 Task: Add a signature Faith Turner containing Have a great summer vacation, Faith Turner to email address softage.10@softage.net and add a label Human resources policies
Action: Mouse moved to (84, 128)
Screenshot: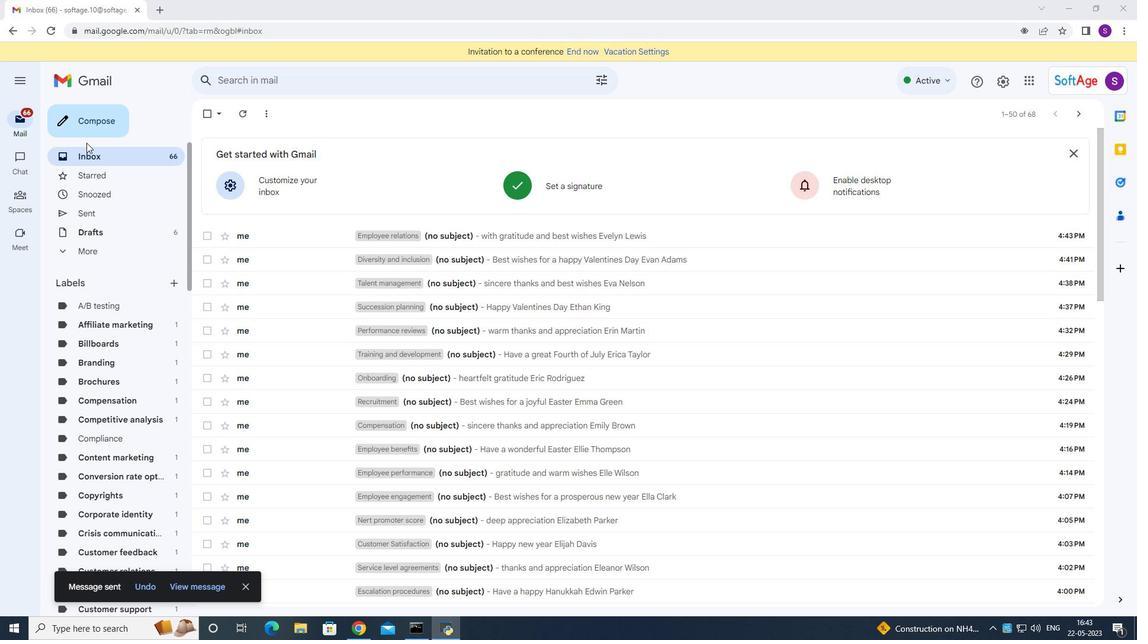 
Action: Mouse pressed left at (84, 128)
Screenshot: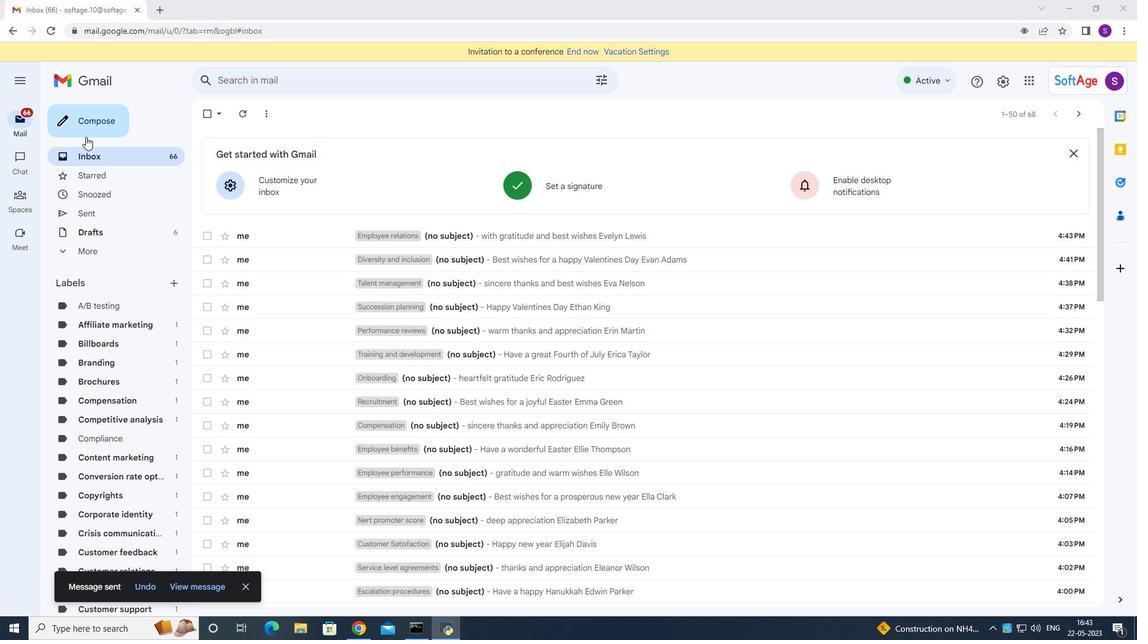 
Action: Mouse moved to (947, 594)
Screenshot: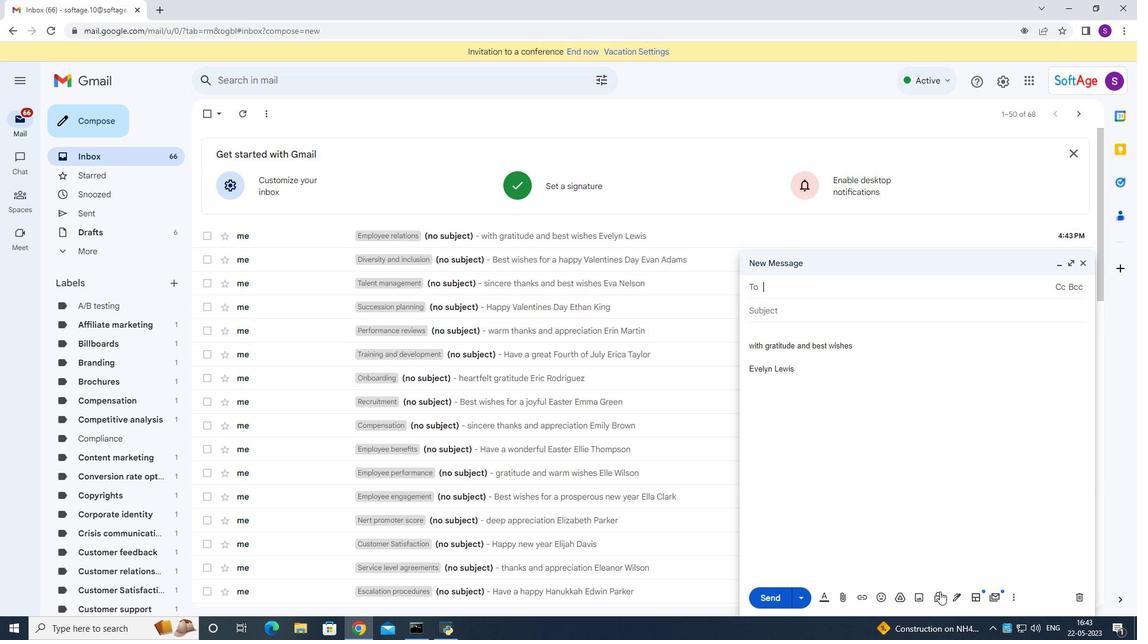 
Action: Mouse pressed left at (947, 594)
Screenshot: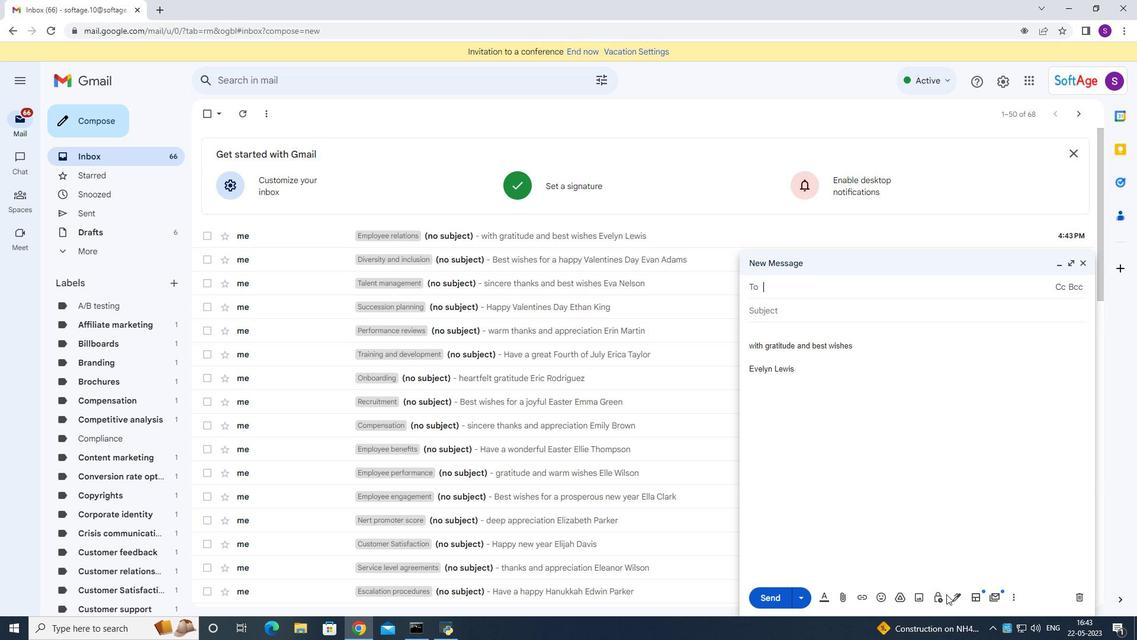 
Action: Mouse moved to (953, 596)
Screenshot: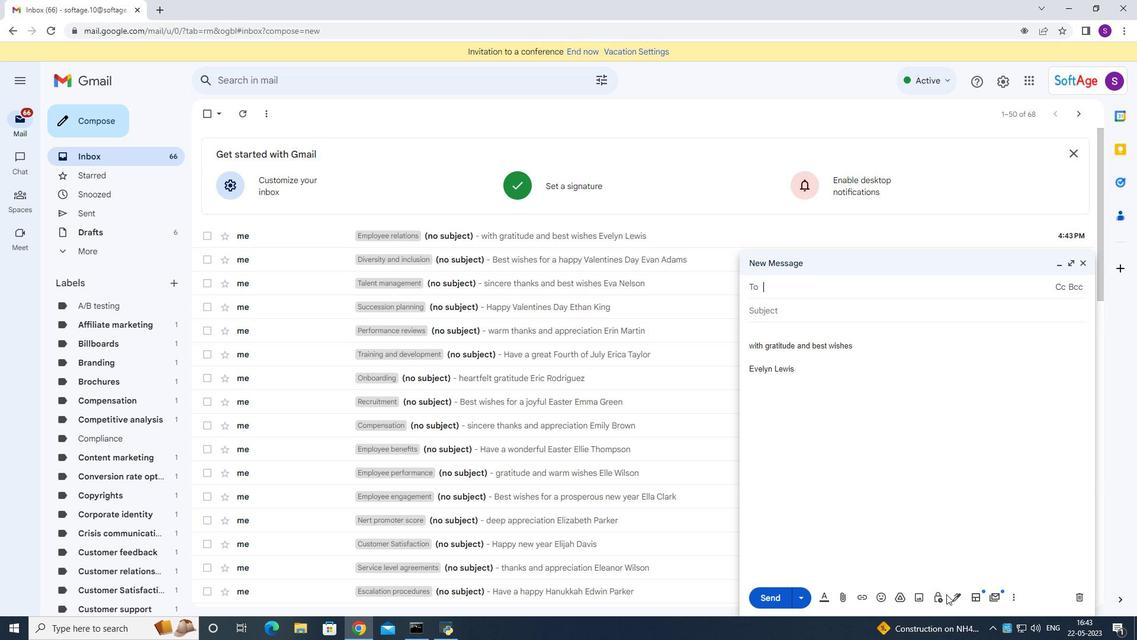 
Action: Mouse pressed left at (953, 596)
Screenshot: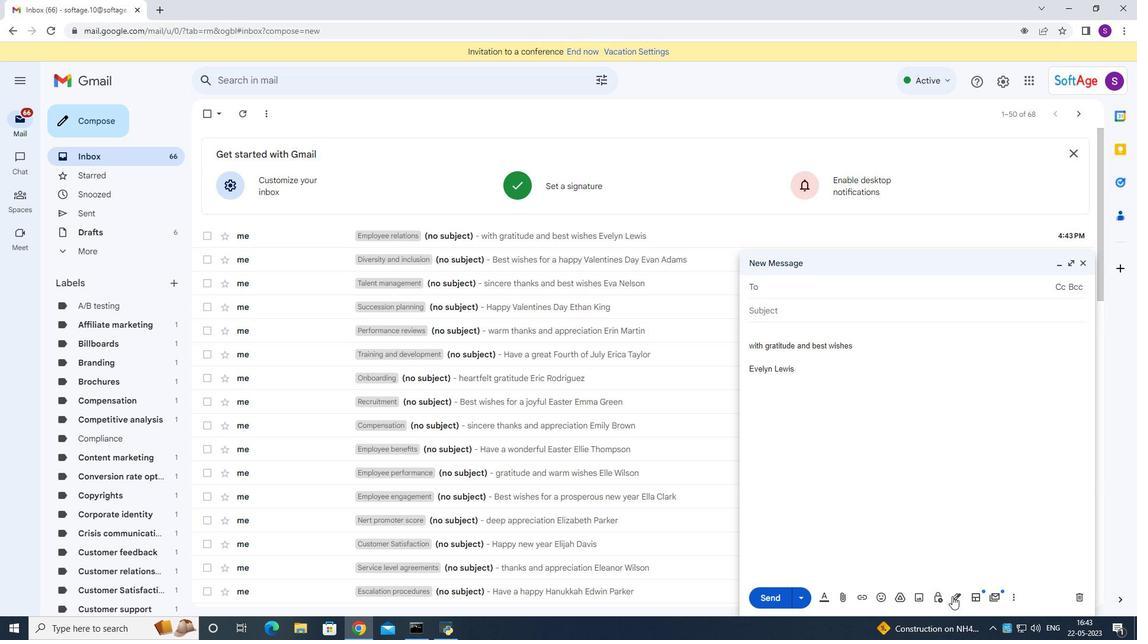 
Action: Mouse moved to (998, 533)
Screenshot: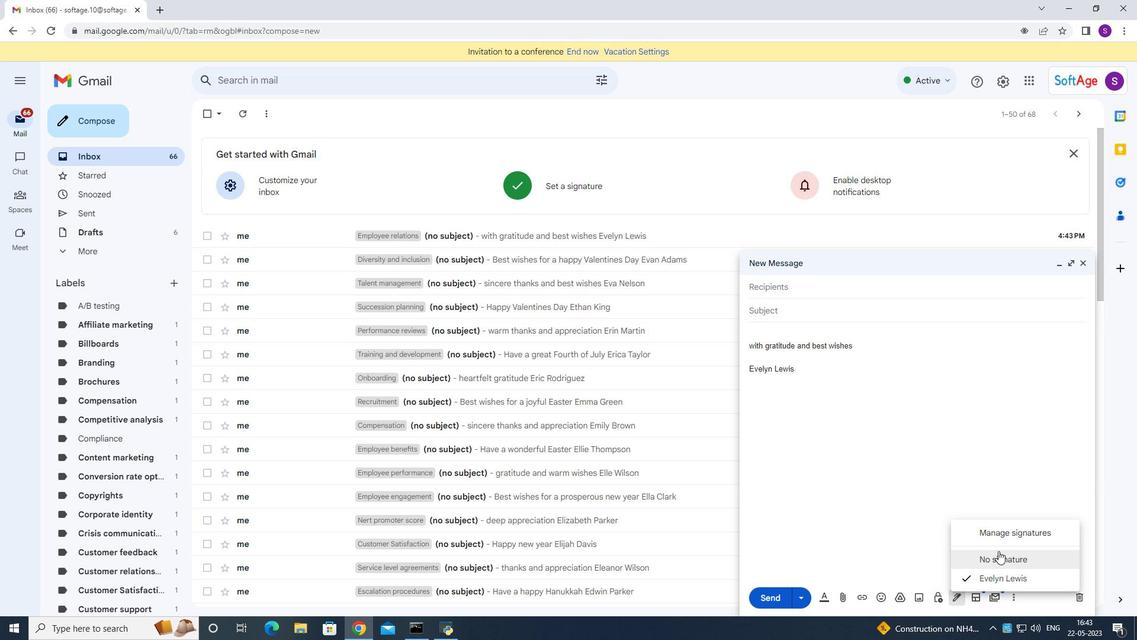 
Action: Mouse pressed left at (998, 533)
Screenshot: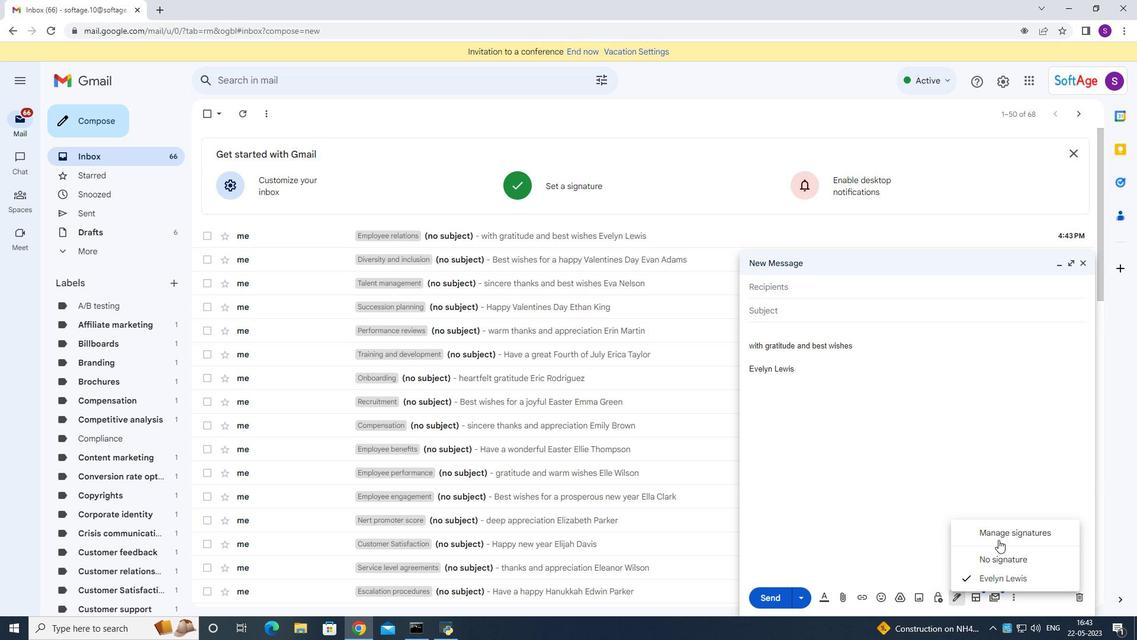 
Action: Mouse moved to (577, 375)
Screenshot: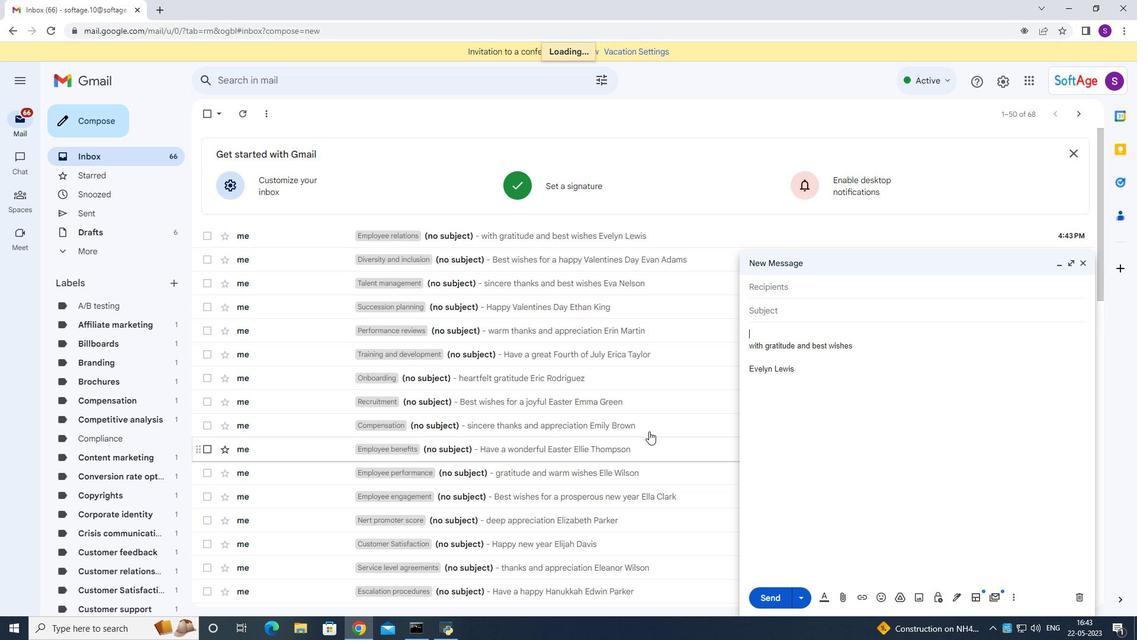 
Action: Mouse scrolled (577, 375) with delta (0, 0)
Screenshot: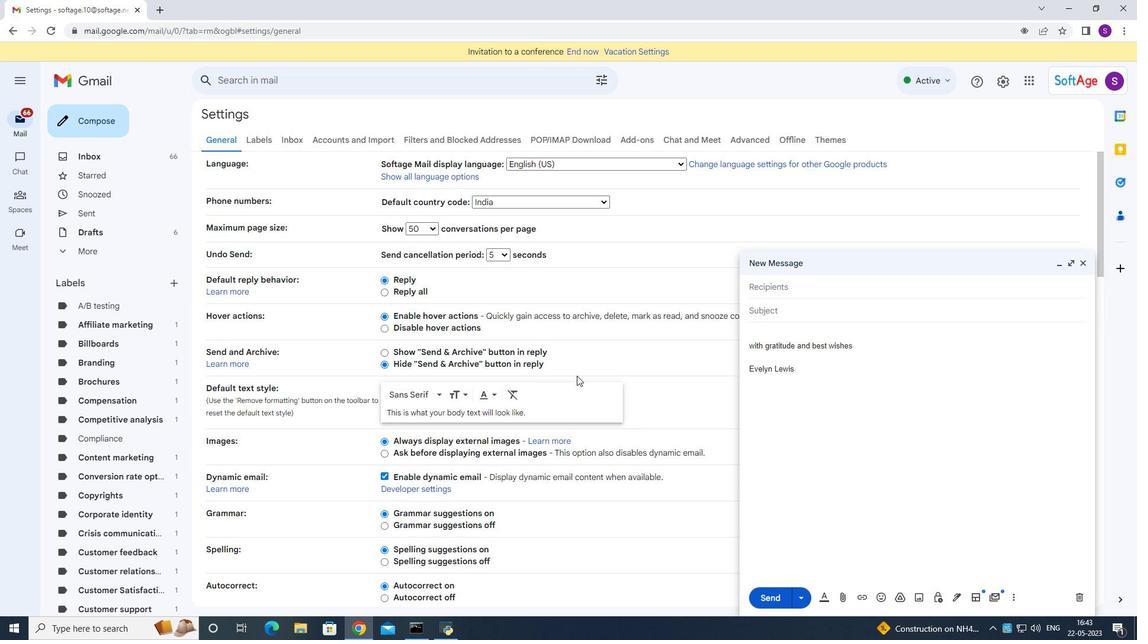 
Action: Mouse scrolled (577, 375) with delta (0, 0)
Screenshot: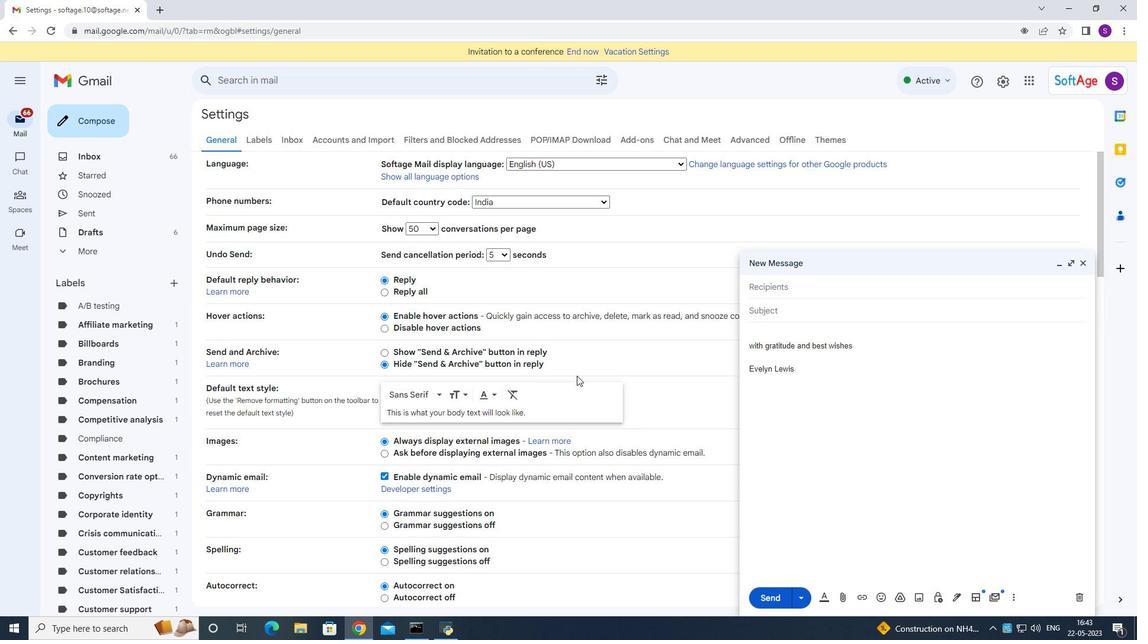 
Action: Mouse scrolled (577, 374) with delta (0, -1)
Screenshot: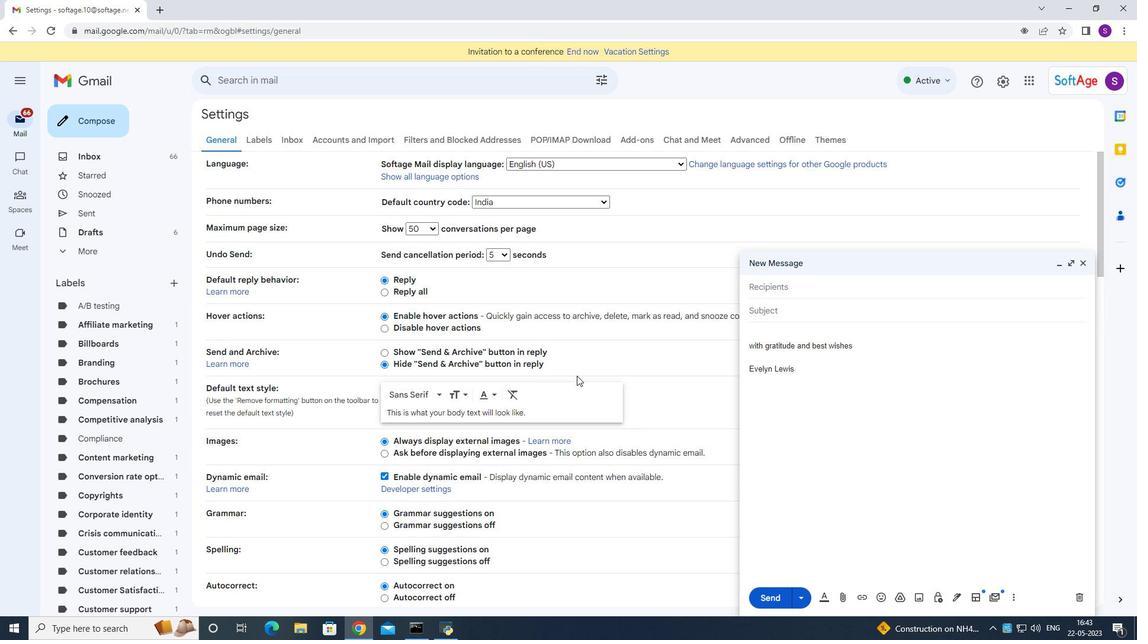 
Action: Mouse scrolled (577, 375) with delta (0, 0)
Screenshot: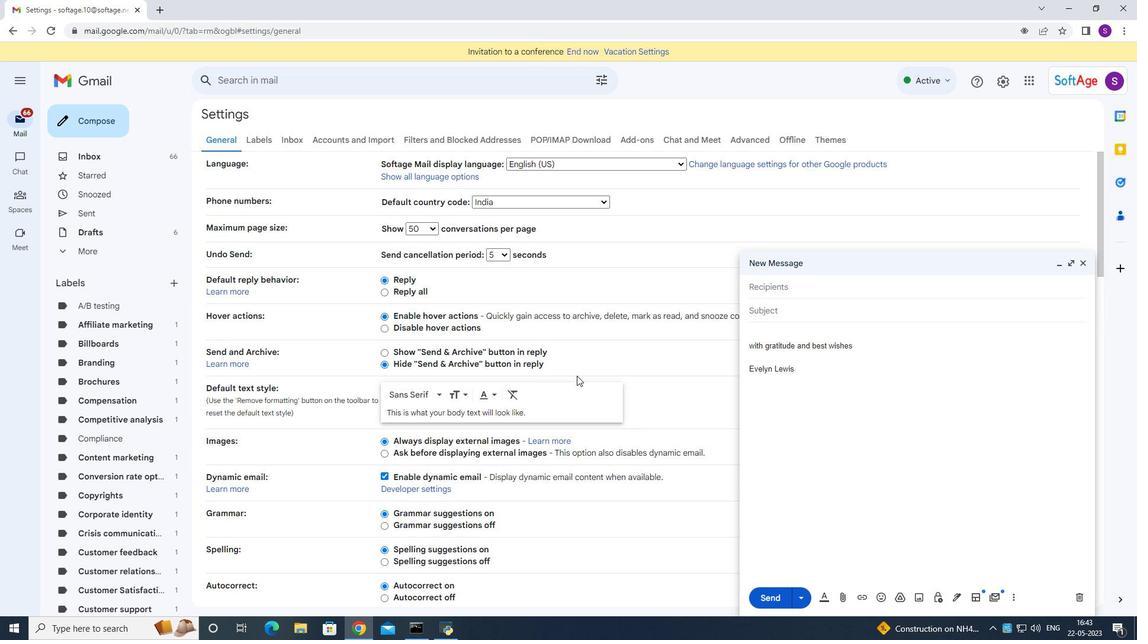 
Action: Mouse scrolled (577, 375) with delta (0, 0)
Screenshot: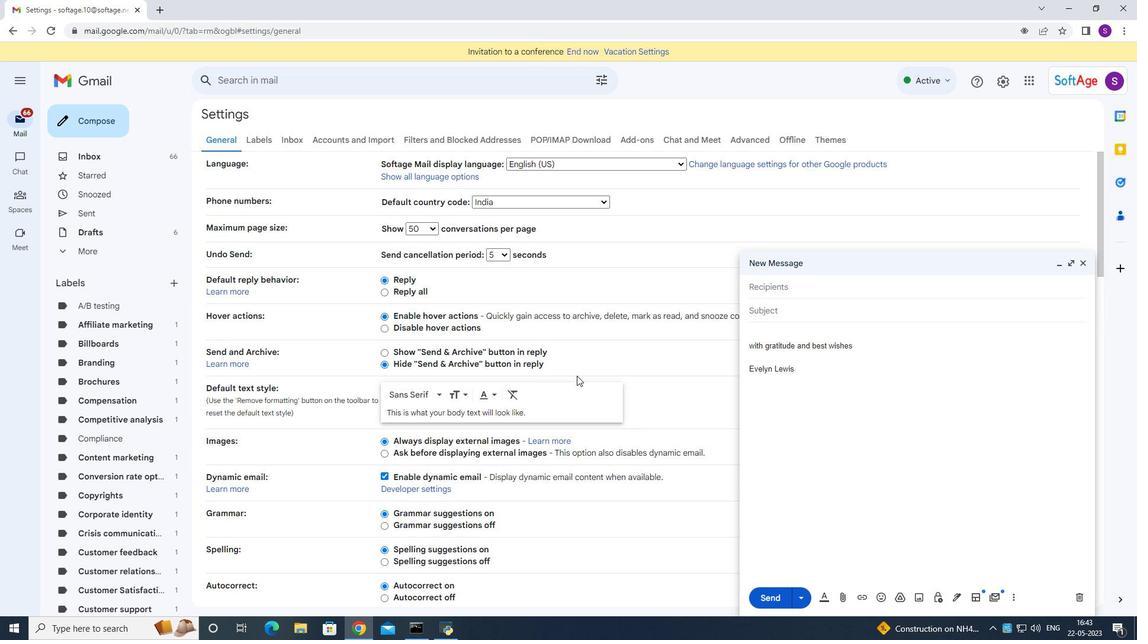 
Action: Mouse scrolled (577, 375) with delta (0, 0)
Screenshot: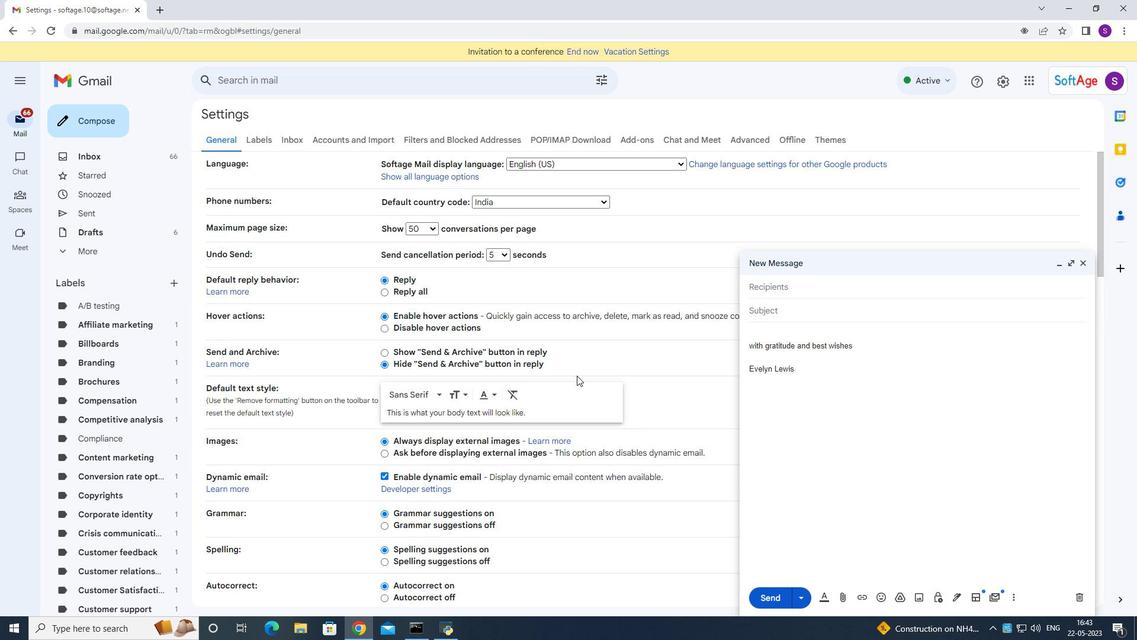 
Action: Mouse moved to (576, 375)
Screenshot: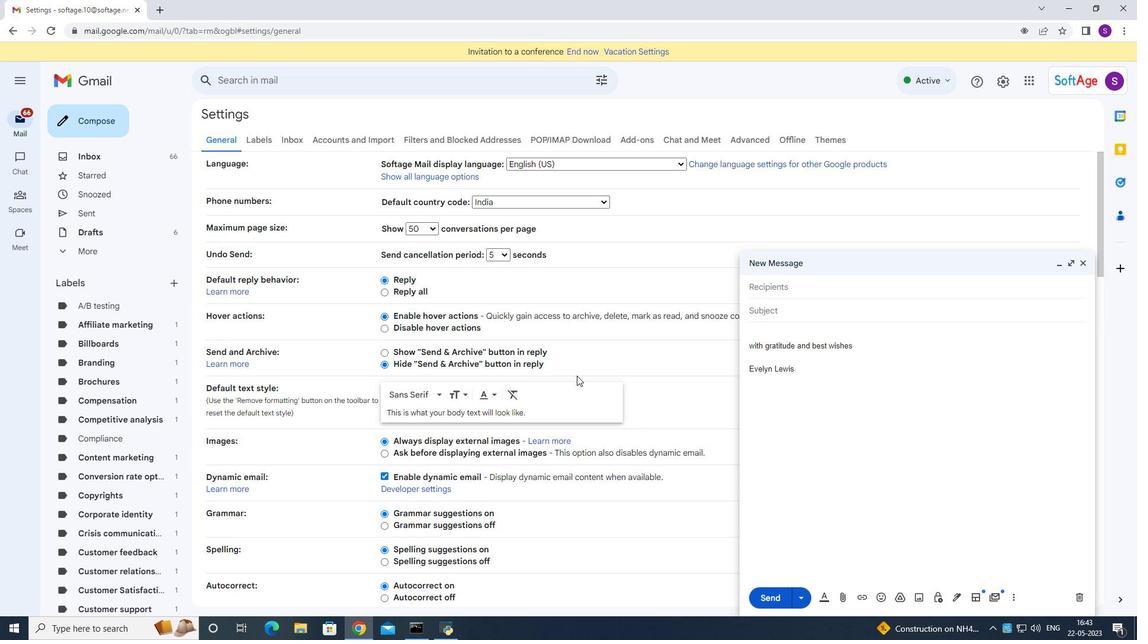 
Action: Mouse scrolled (576, 374) with delta (0, 0)
Screenshot: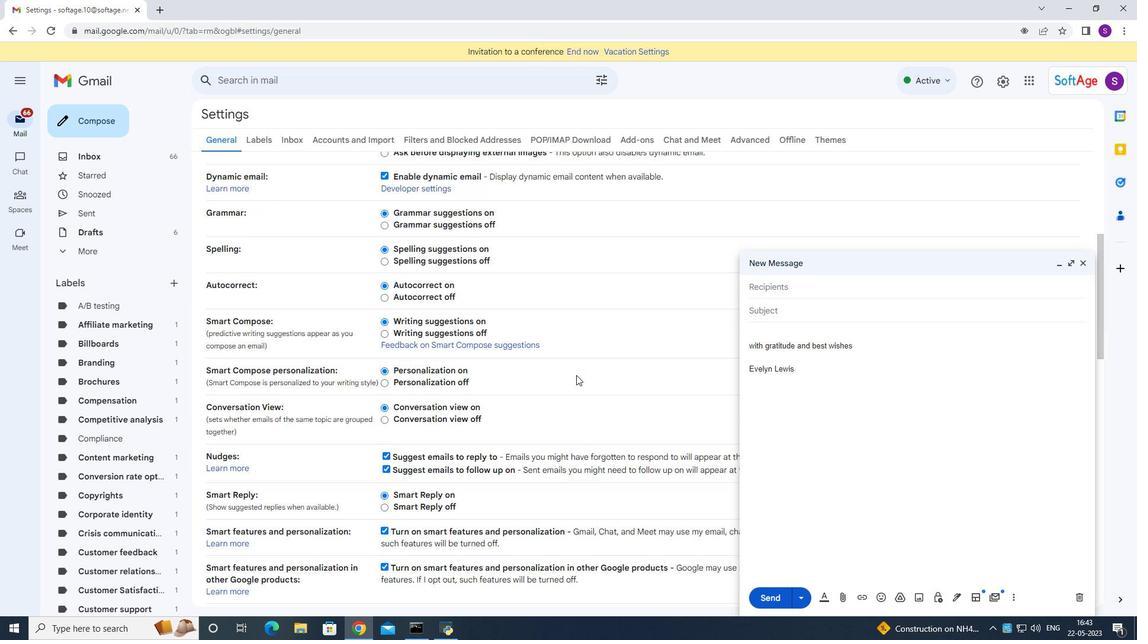 
Action: Mouse scrolled (576, 374) with delta (0, 0)
Screenshot: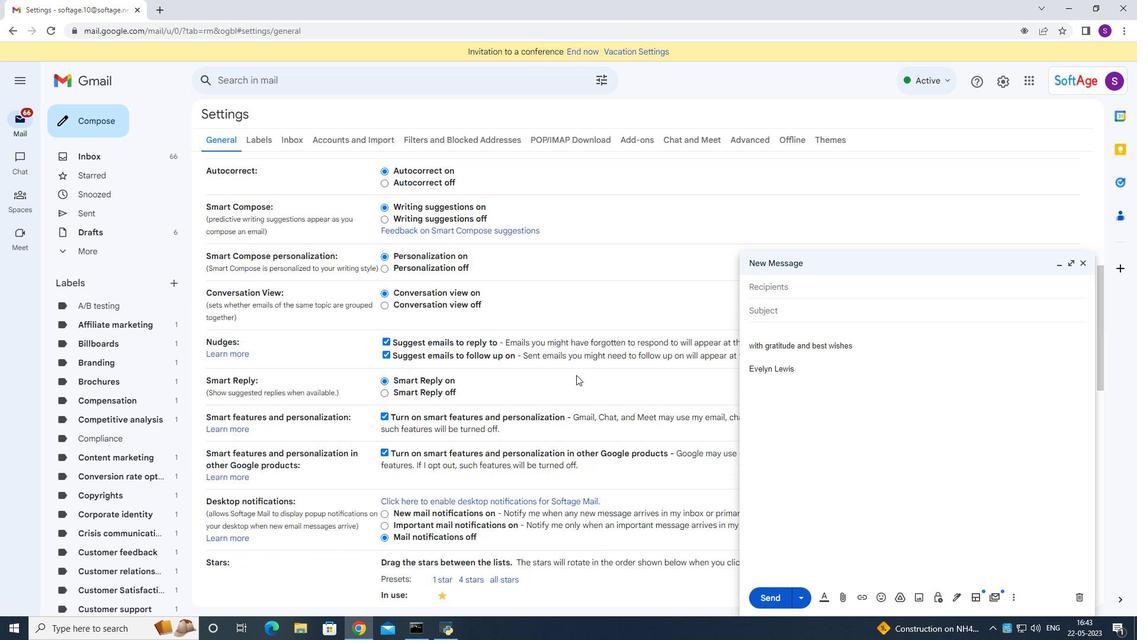 
Action: Mouse scrolled (576, 374) with delta (0, 0)
Screenshot: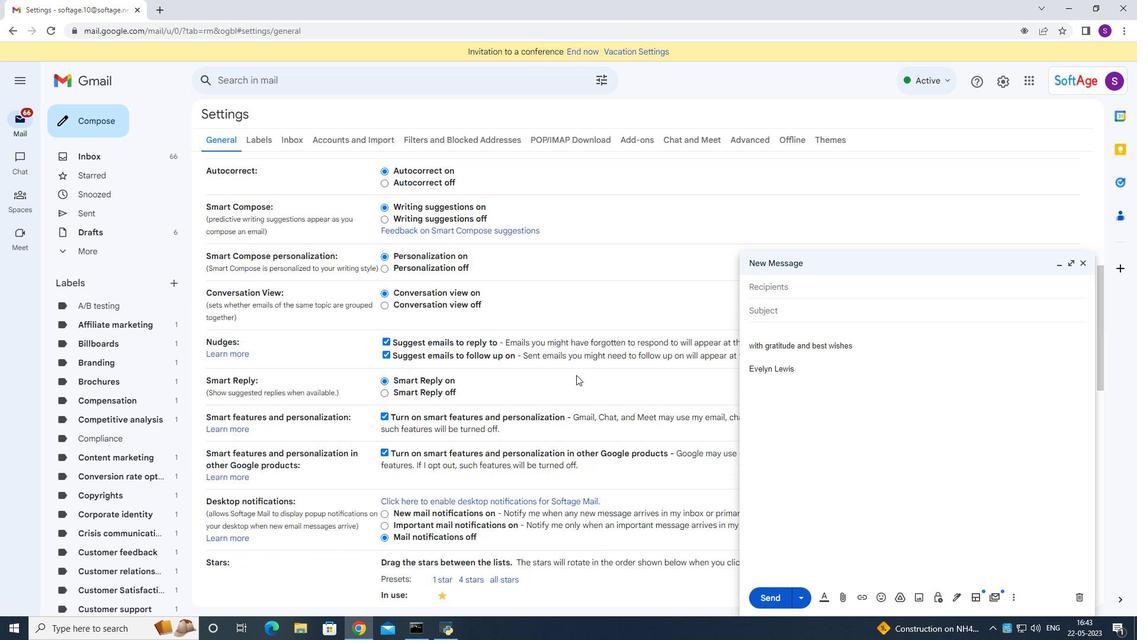
Action: Mouse scrolled (576, 374) with delta (0, 0)
Screenshot: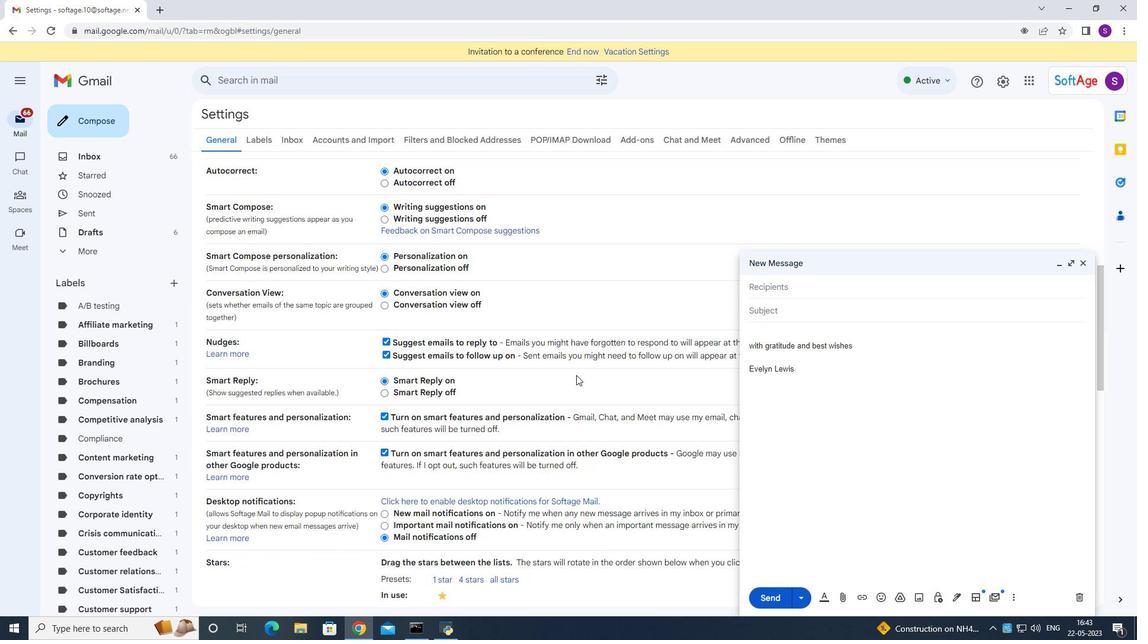 
Action: Mouse scrolled (576, 374) with delta (0, 0)
Screenshot: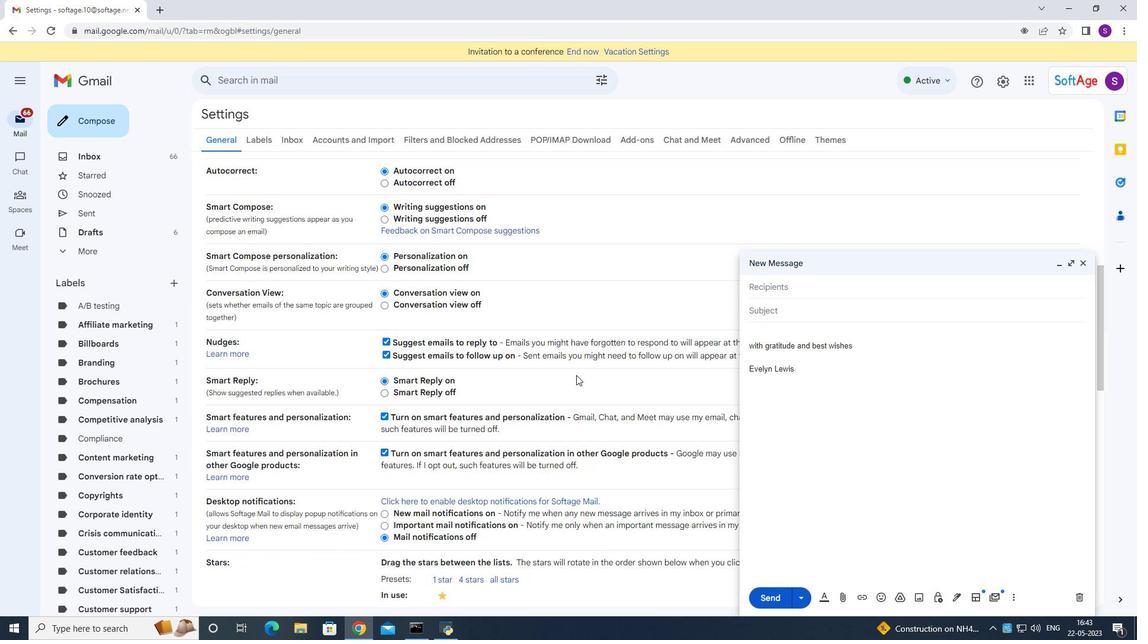 
Action: Mouse moved to (536, 414)
Screenshot: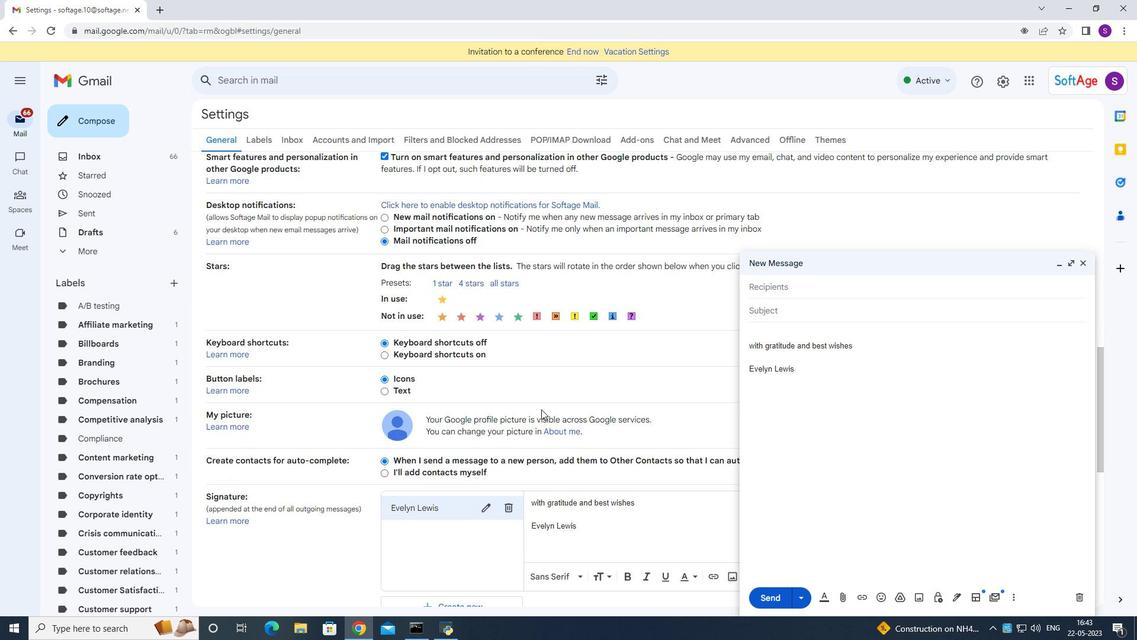 
Action: Mouse scrolled (536, 414) with delta (0, 0)
Screenshot: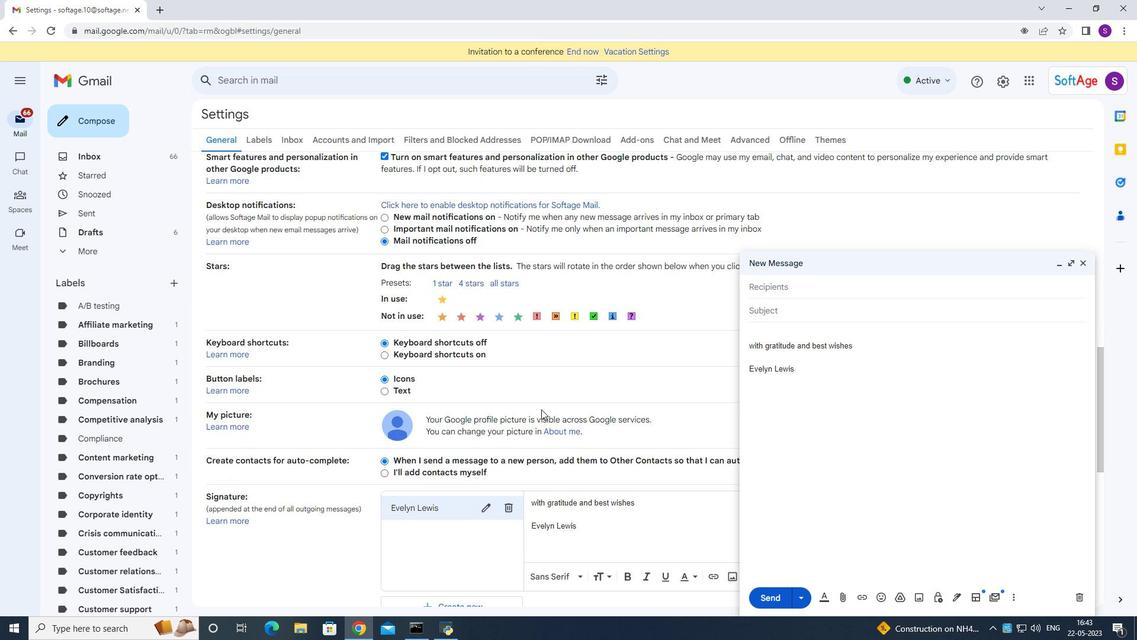 
Action: Mouse moved to (490, 453)
Screenshot: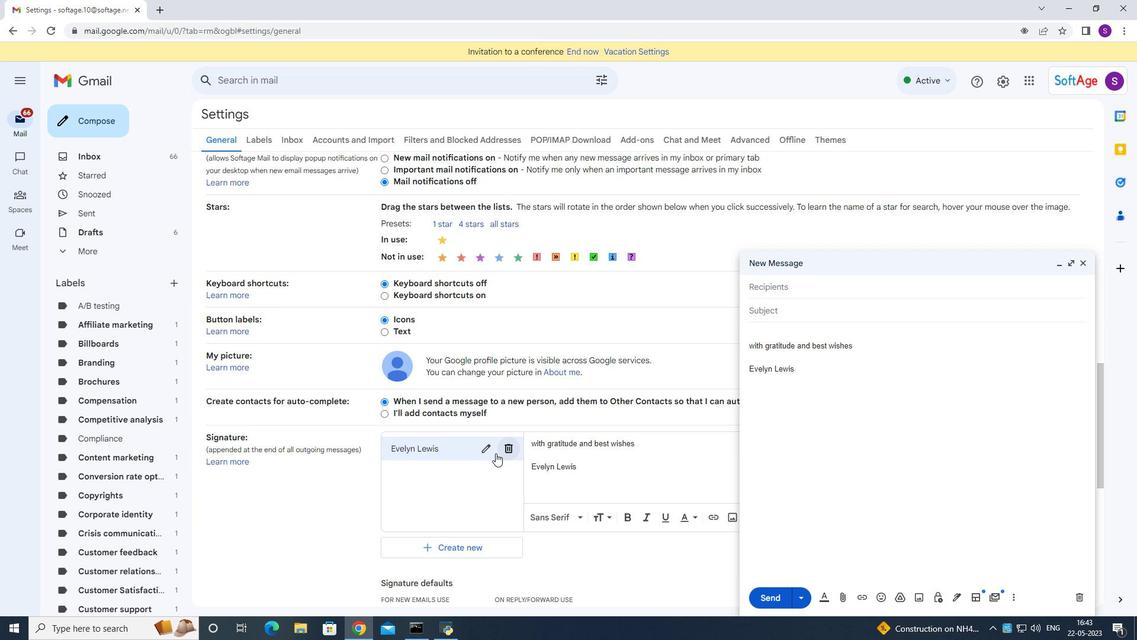 
Action: Mouse pressed left at (490, 453)
Screenshot: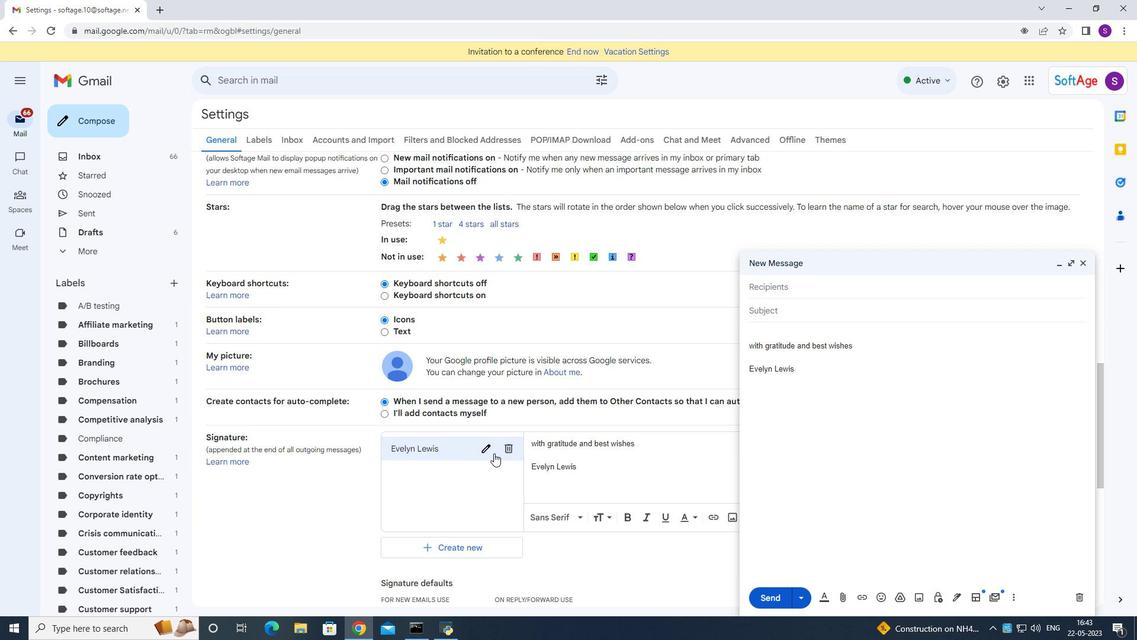 
Action: Mouse moved to (488, 453)
Screenshot: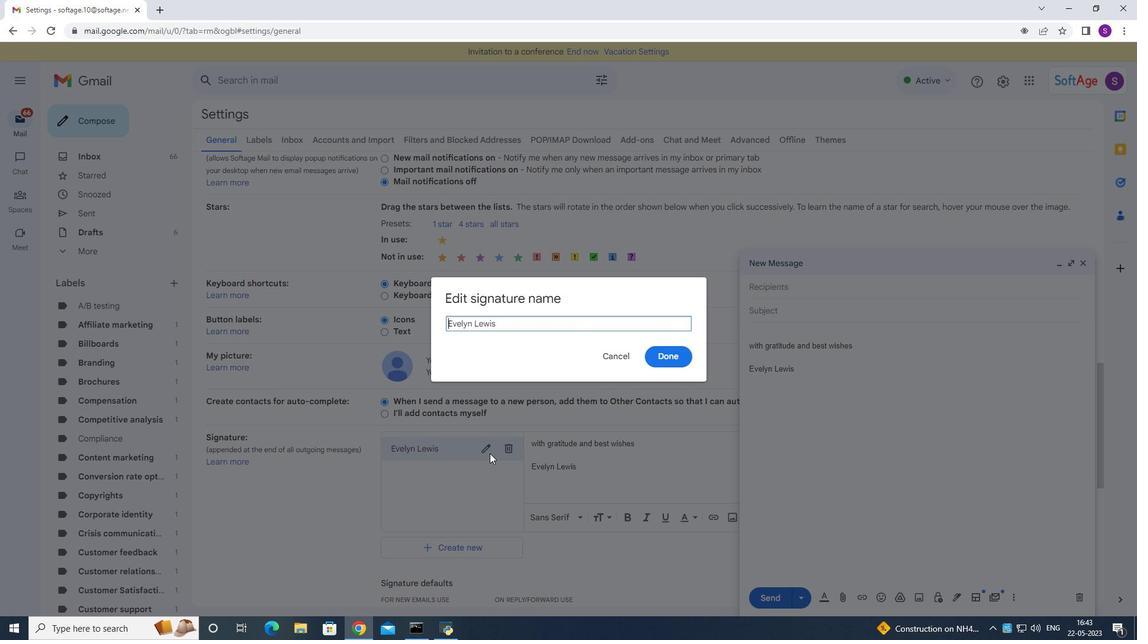 
Action: Key pressed ctrl+A<Key.backspace><Key.shift>Faith<Key.space><Key.shift>Turm<Key.backspace>ner<Key.space>
Screenshot: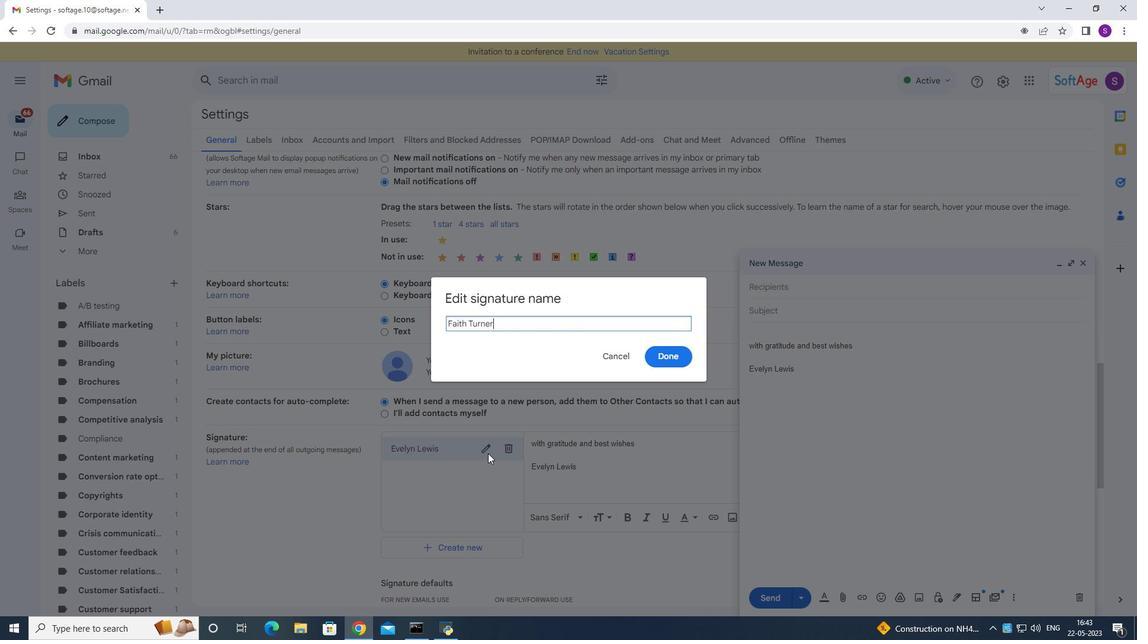 
Action: Mouse moved to (665, 362)
Screenshot: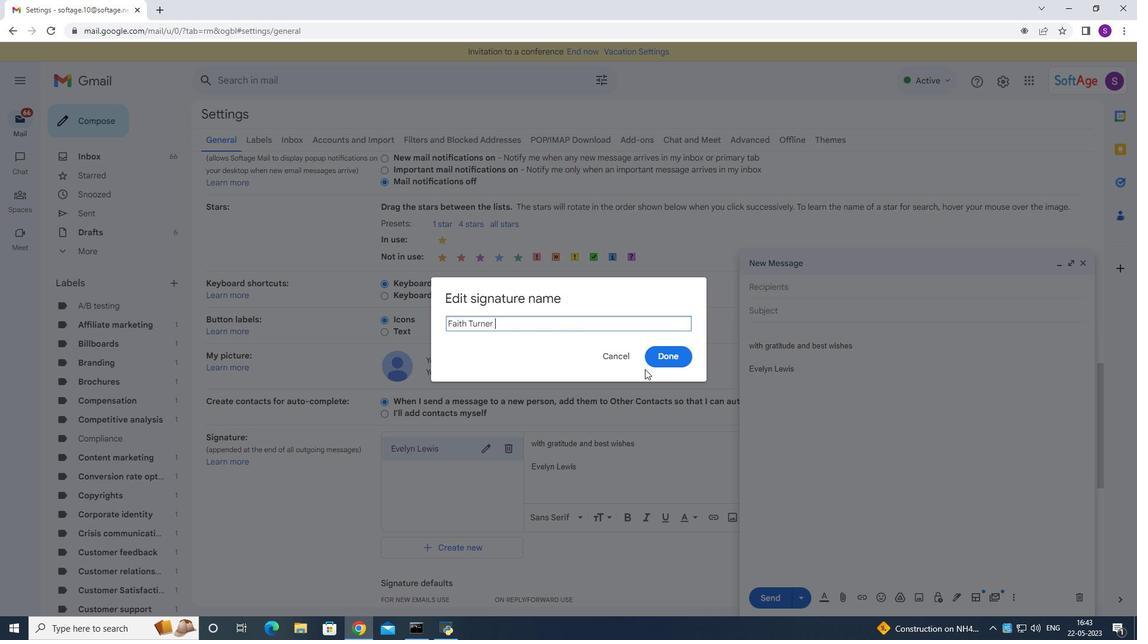 
Action: Mouse pressed left at (665, 362)
Screenshot: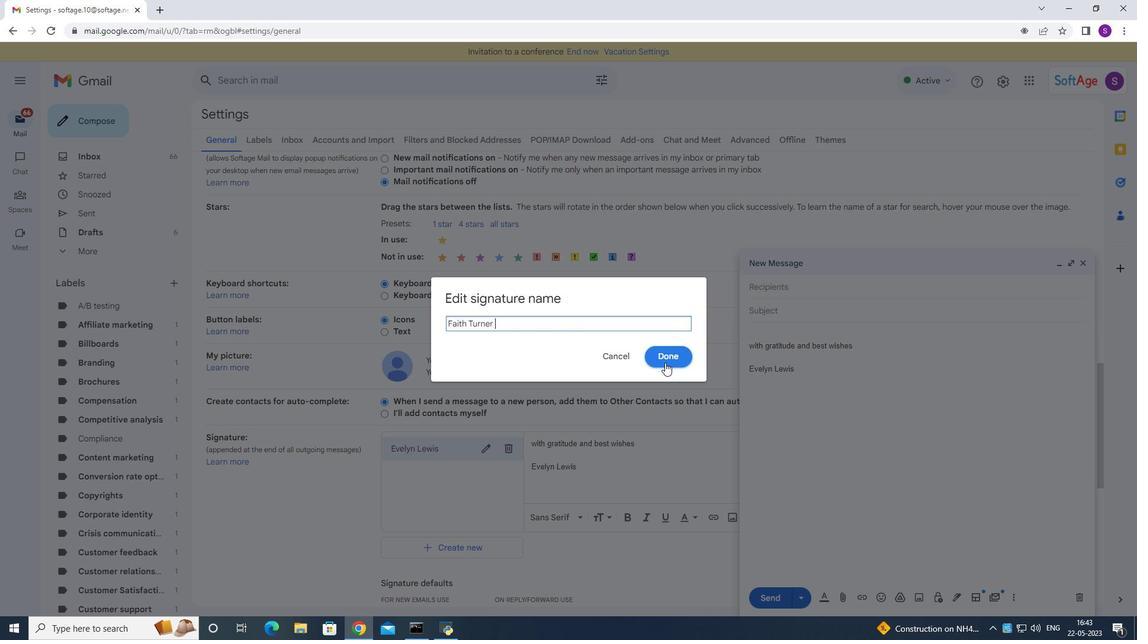 
Action: Mouse moved to (1082, 268)
Screenshot: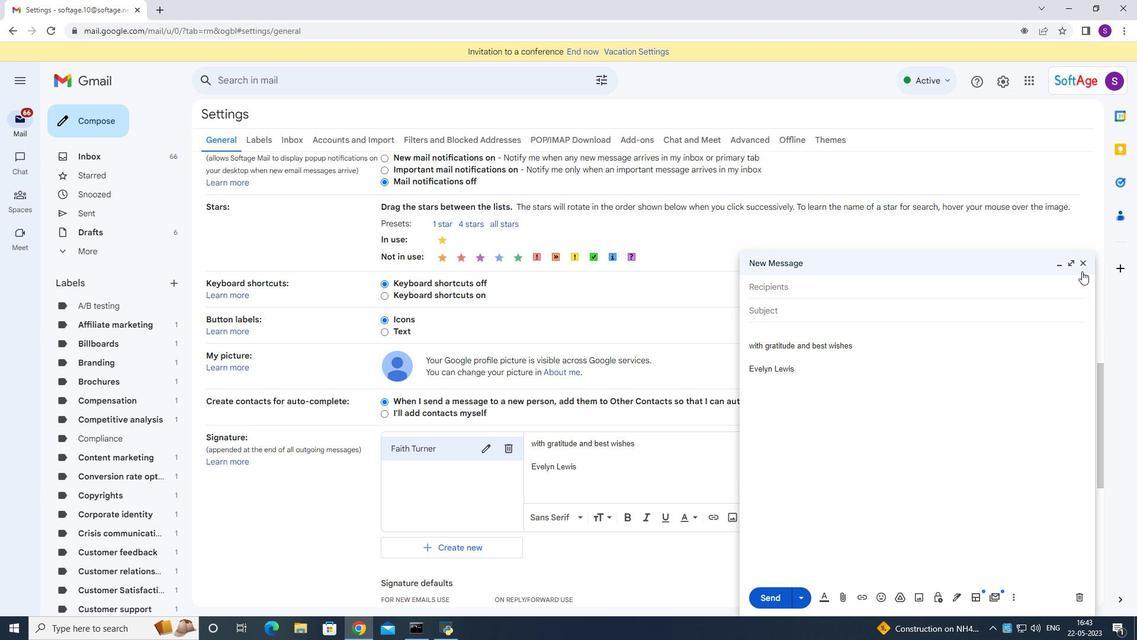 
Action: Mouse pressed left at (1082, 268)
Screenshot: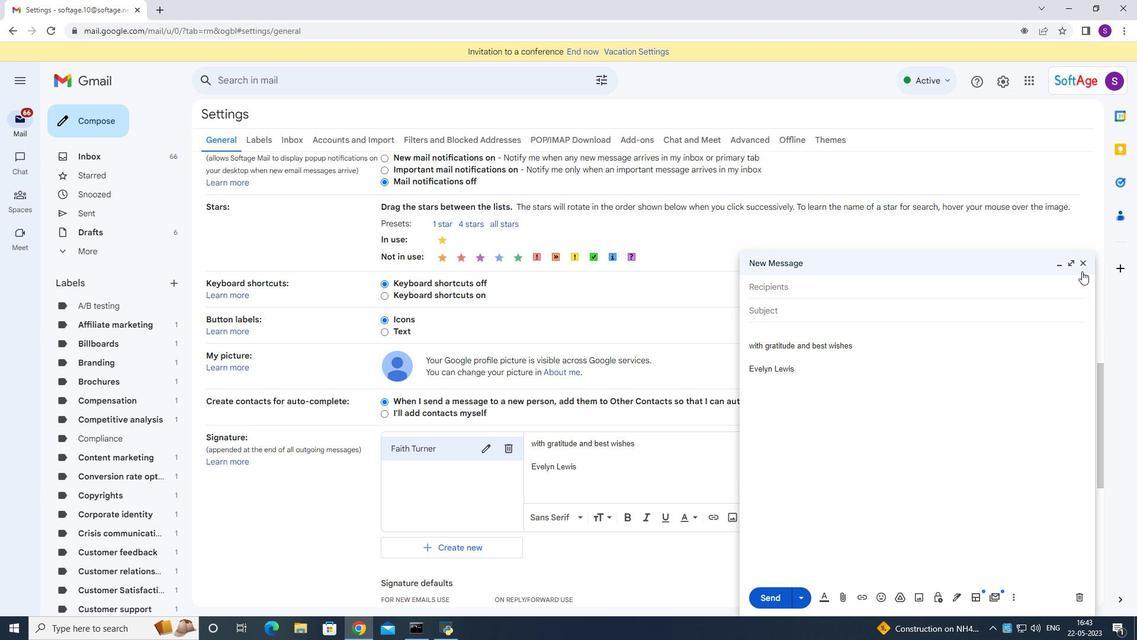 
Action: Mouse moved to (568, 441)
Screenshot: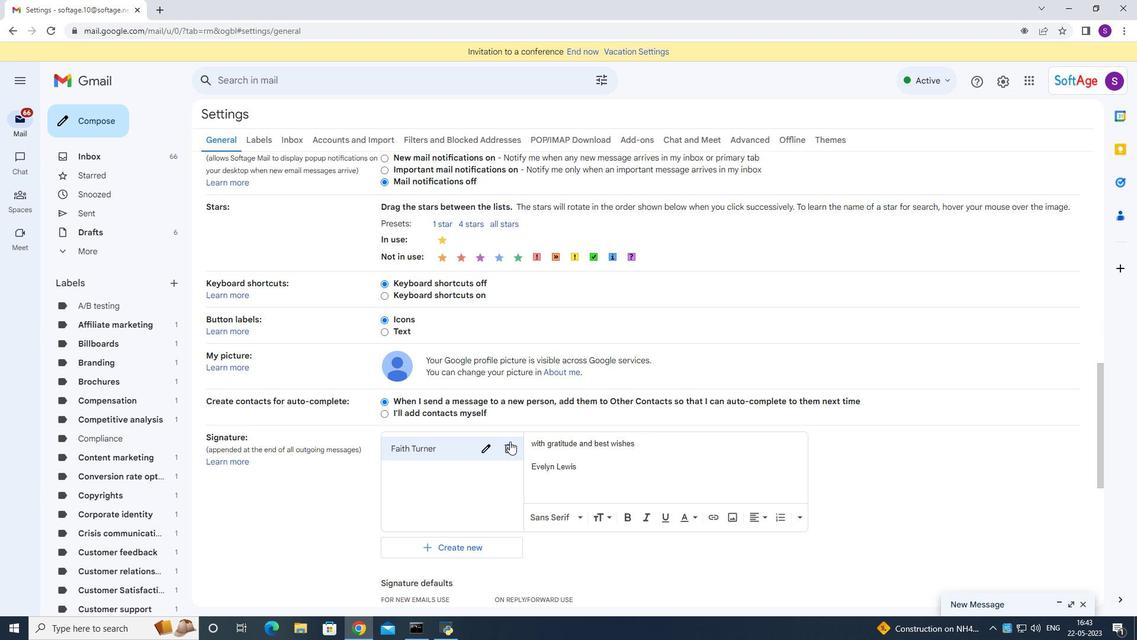
Action: Mouse pressed left at (568, 441)
Screenshot: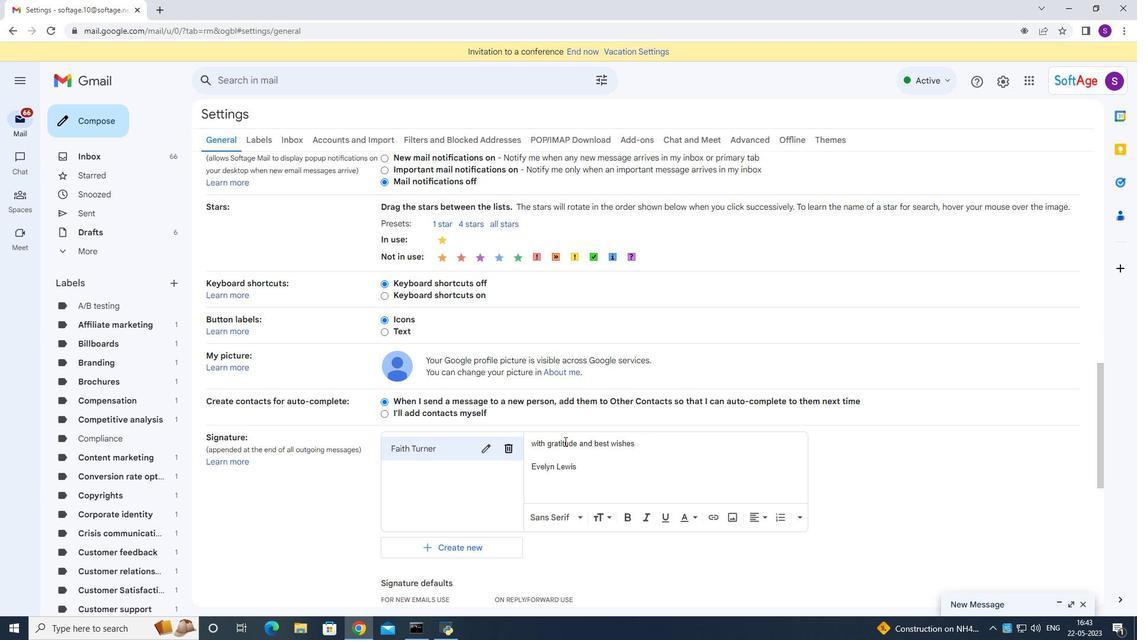 
Action: Key pressed ctrl+A<Key.backspace><Key.shift>Have<Key.space>a<Key.space>great<Key.space>summer<Key.space>vacation<Key.space><Key.enter><Key.enter><Key.shift><Key.shift><Key.shift><Key.shift>Faith<Key.space><Key.shift>Turner<Key.space>
Screenshot: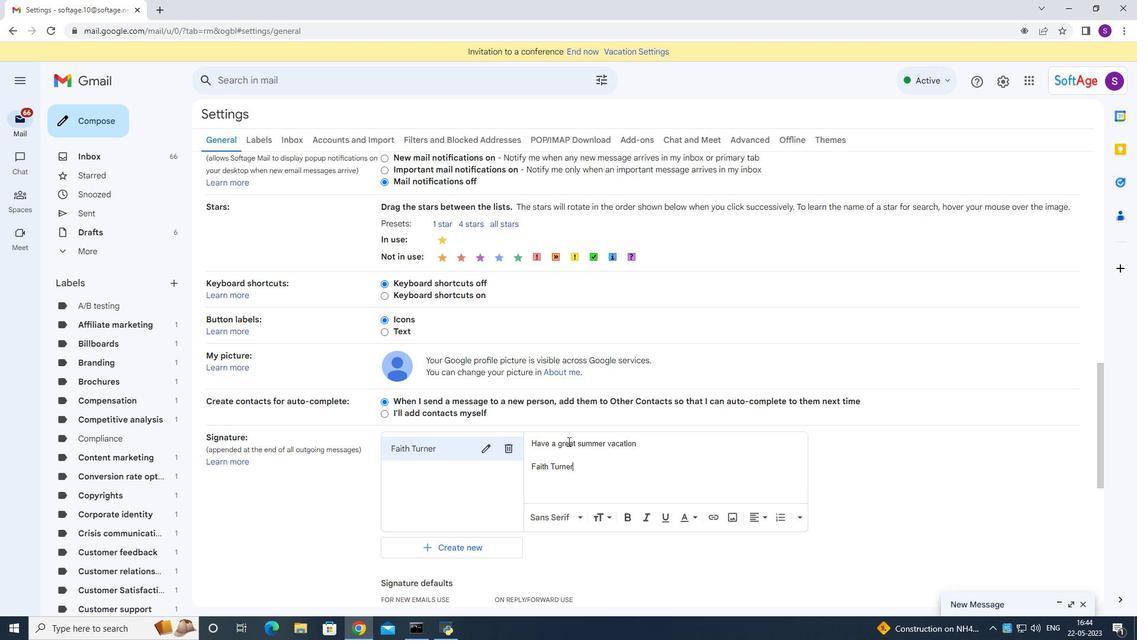 
Action: Mouse scrolled (568, 440) with delta (0, 0)
Screenshot: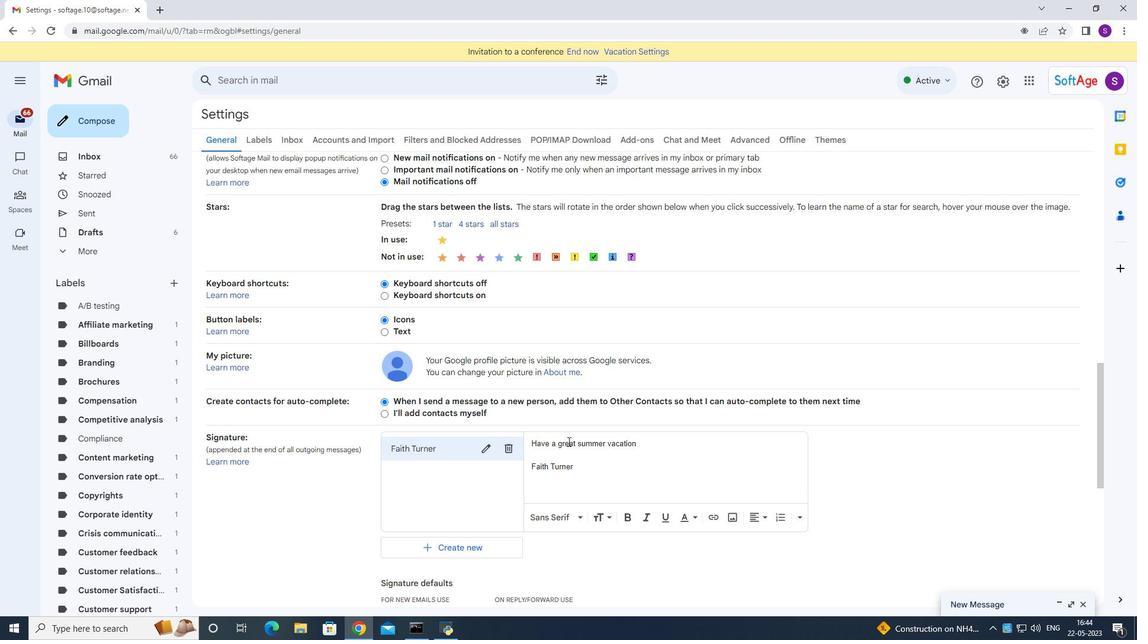 
Action: Mouse scrolled (568, 440) with delta (0, 0)
Screenshot: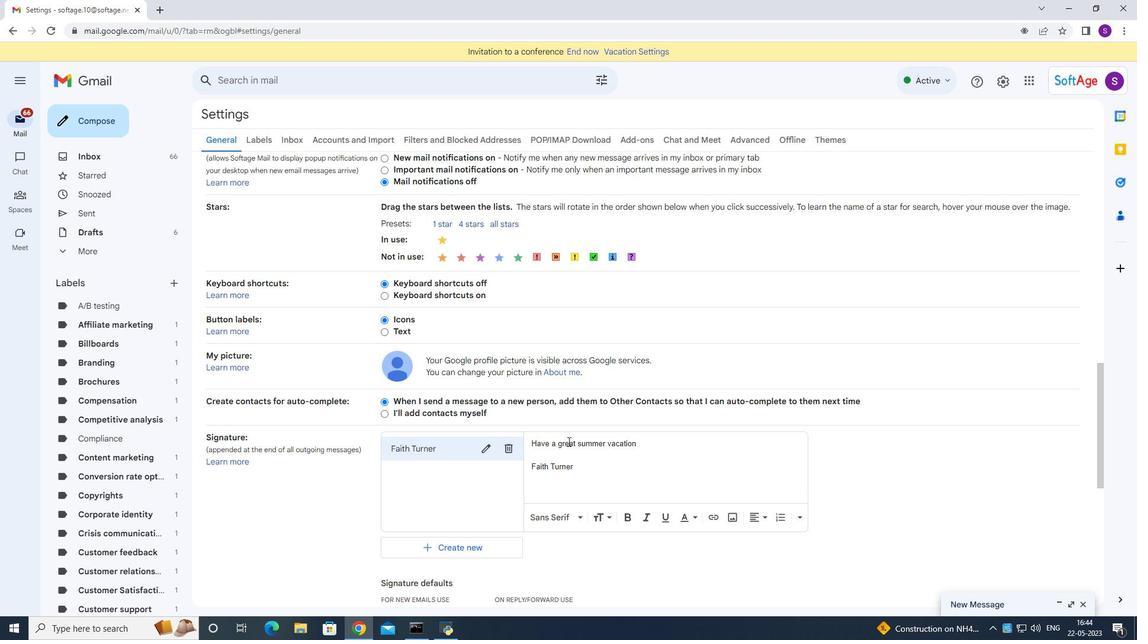 
Action: Mouse scrolled (568, 440) with delta (0, 0)
Screenshot: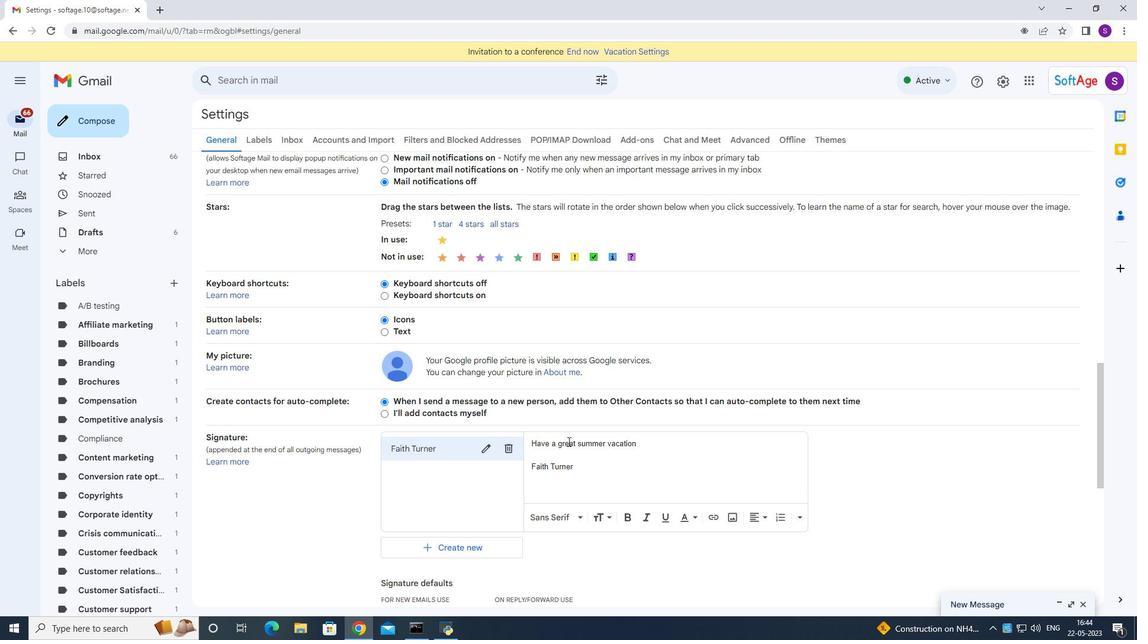 
Action: Mouse moved to (571, 443)
Screenshot: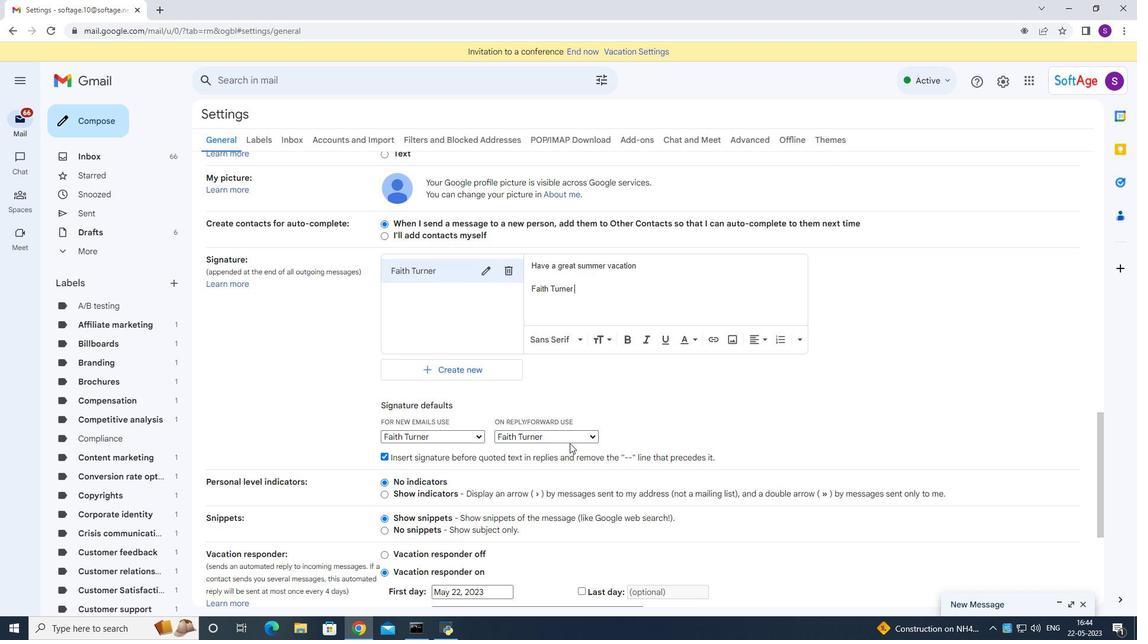 
Action: Mouse scrolled (571, 443) with delta (0, 0)
Screenshot: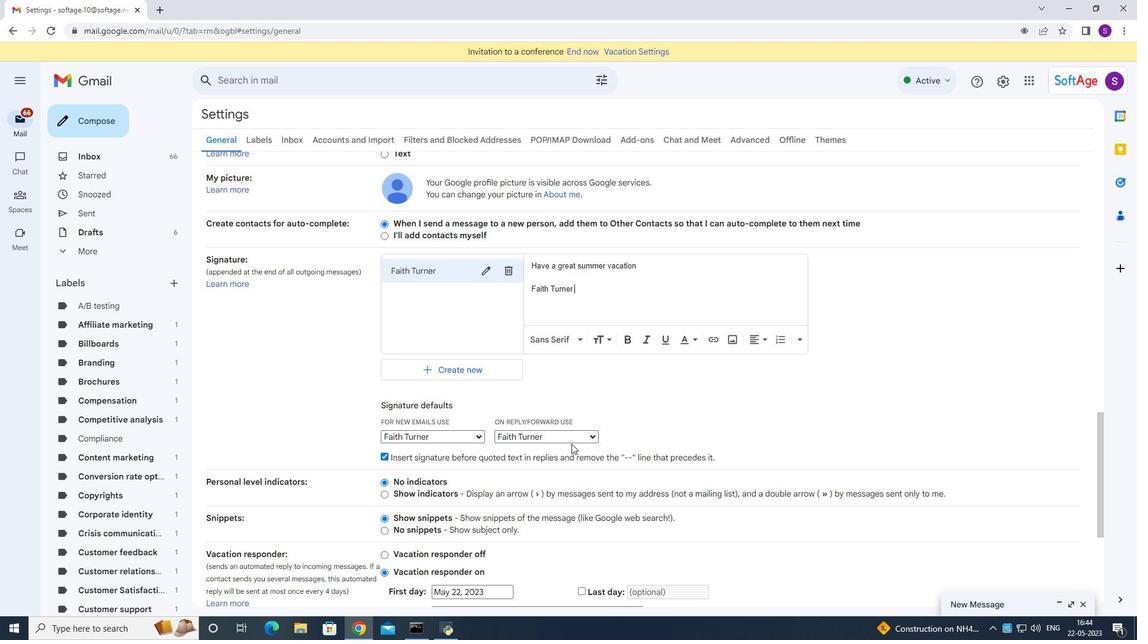 
Action: Mouse scrolled (571, 443) with delta (0, 0)
Screenshot: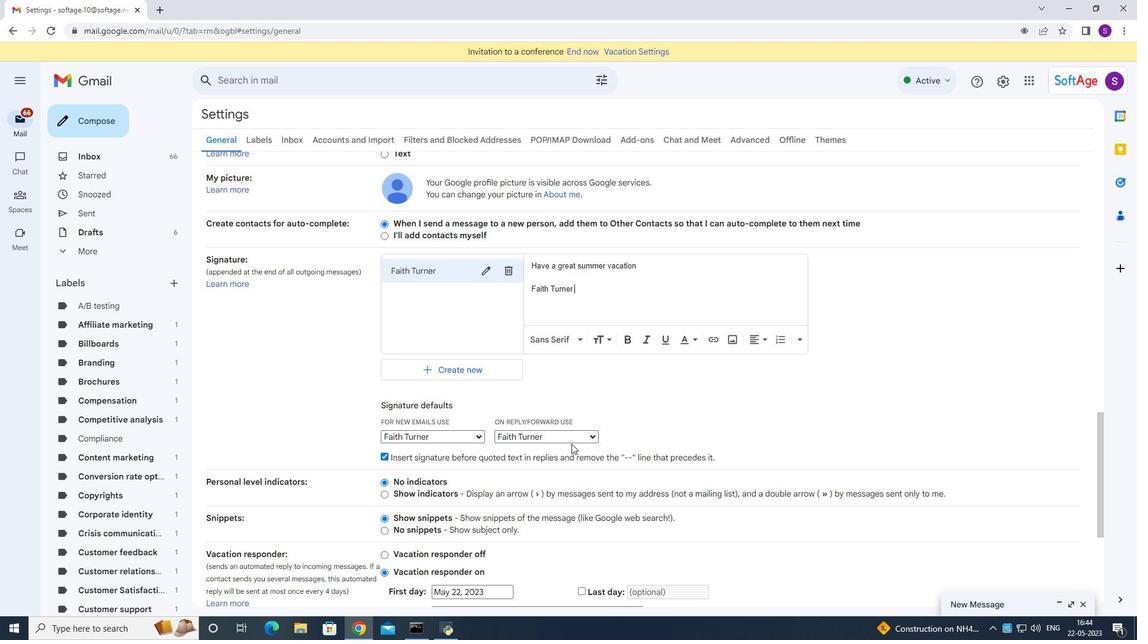 
Action: Mouse scrolled (571, 443) with delta (0, 0)
Screenshot: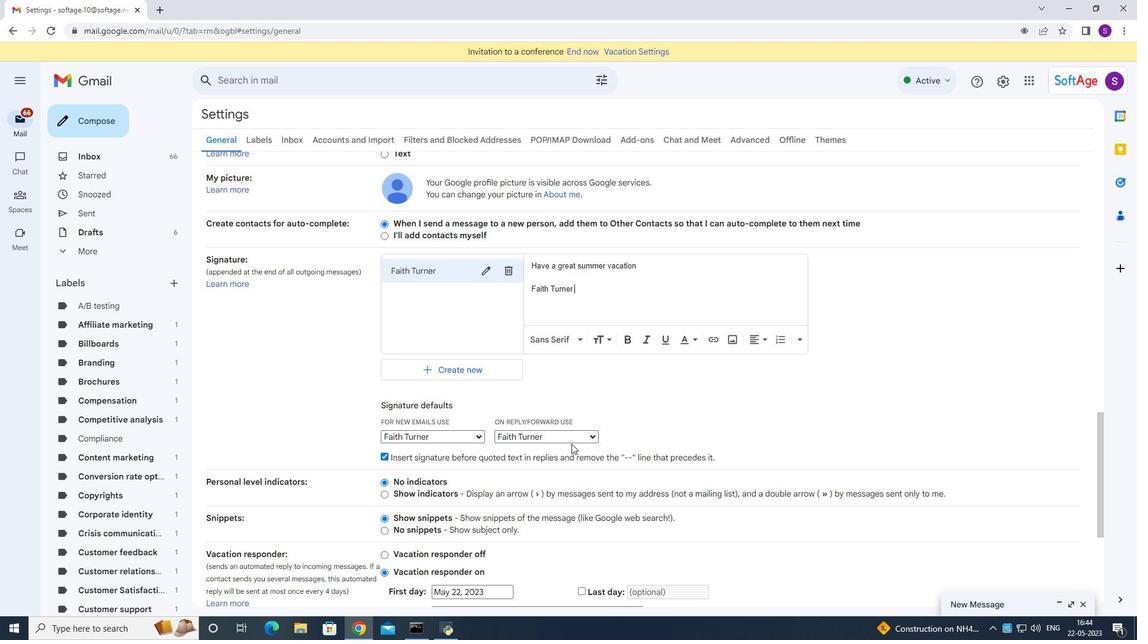 
Action: Mouse scrolled (571, 443) with delta (0, 0)
Screenshot: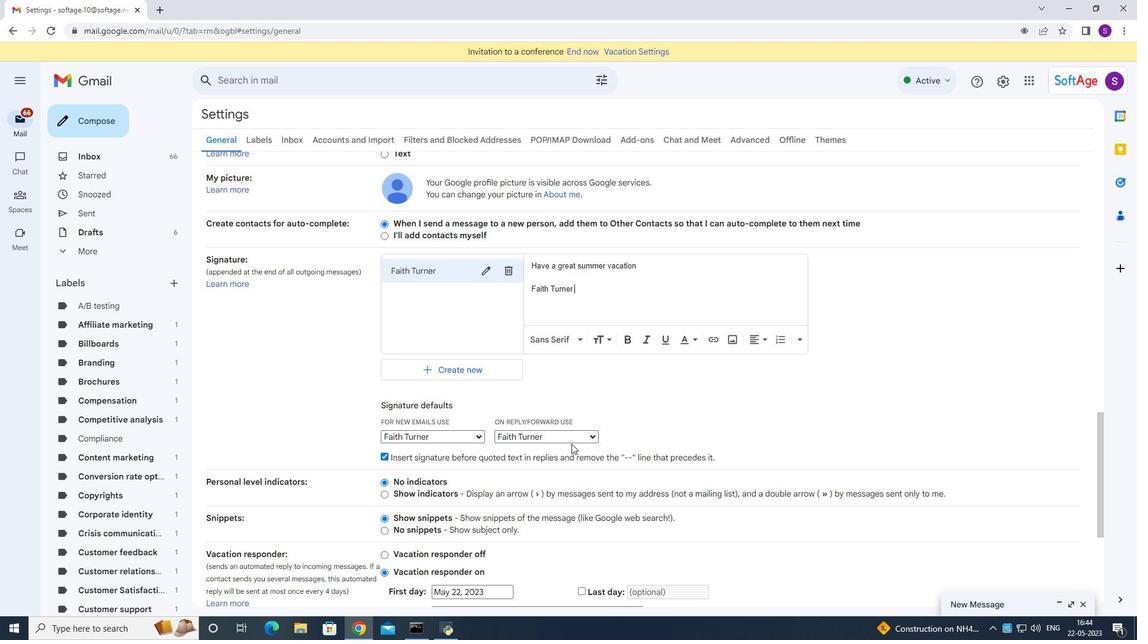 
Action: Mouse scrolled (571, 443) with delta (0, 0)
Screenshot: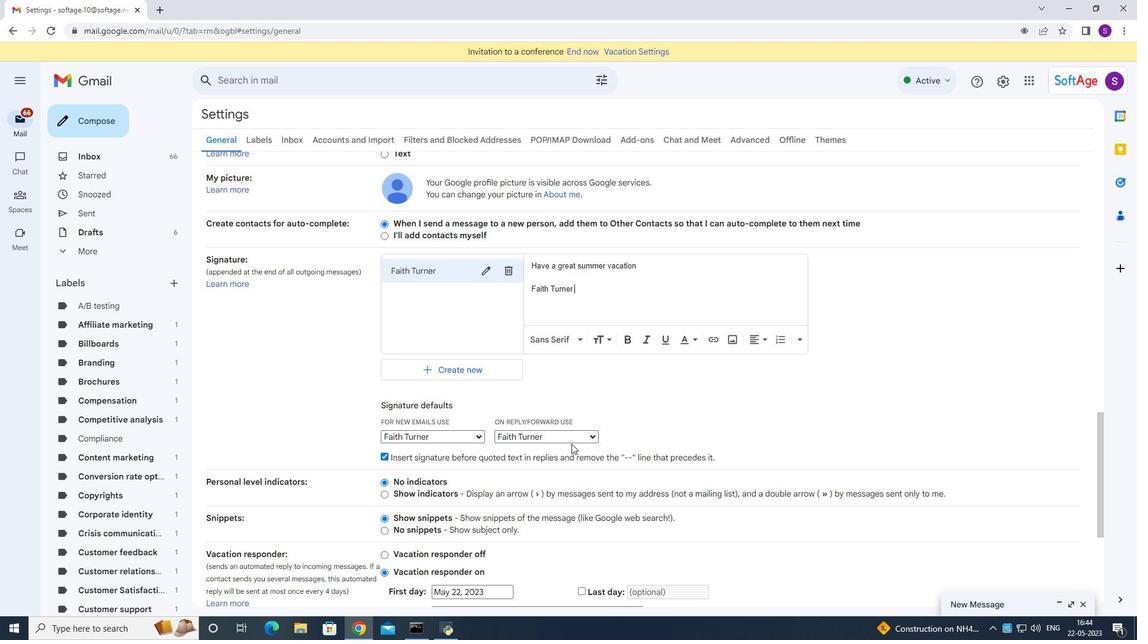 
Action: Mouse scrolled (571, 443) with delta (0, 0)
Screenshot: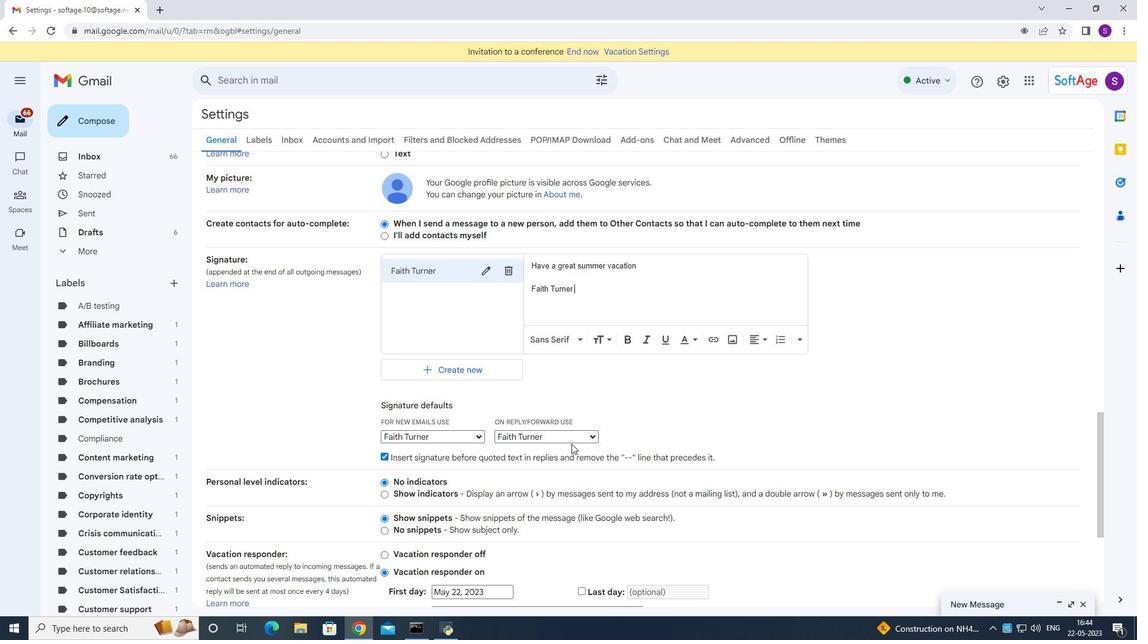 
Action: Mouse scrolled (571, 443) with delta (0, 0)
Screenshot: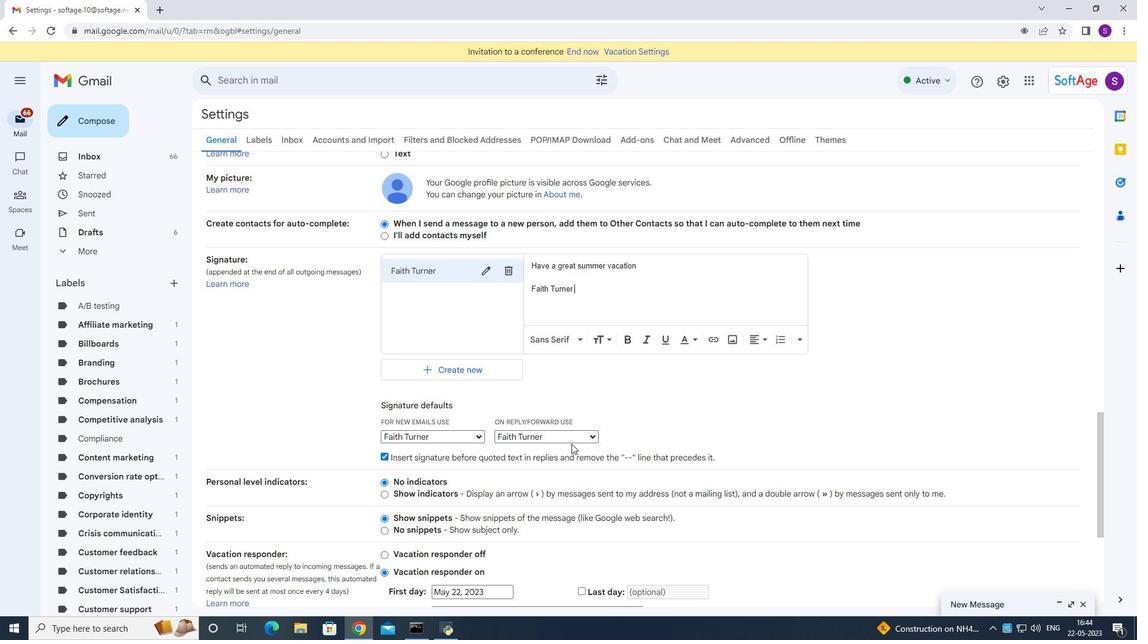 
Action: Mouse moved to (610, 546)
Screenshot: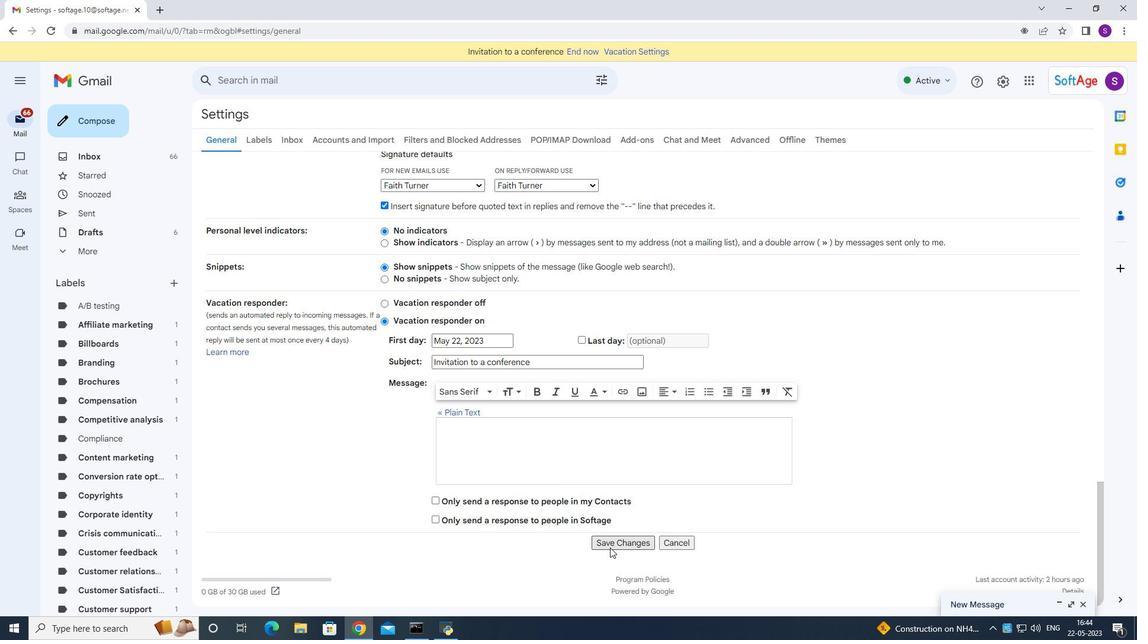 
Action: Mouse pressed left at (610, 546)
Screenshot: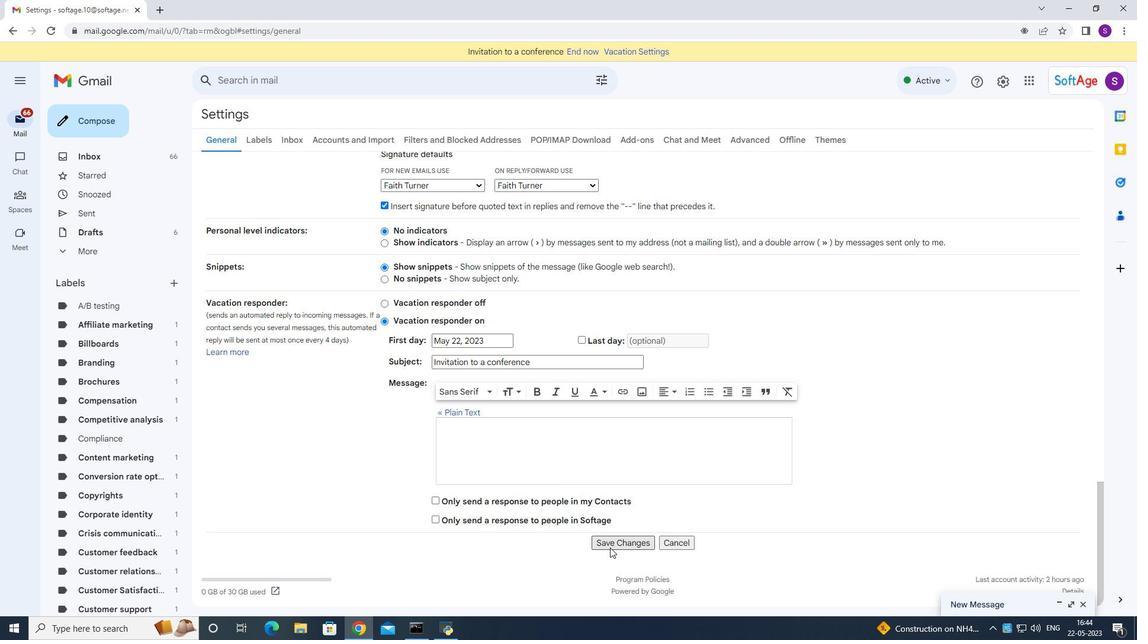 
Action: Mouse moved to (602, 311)
Screenshot: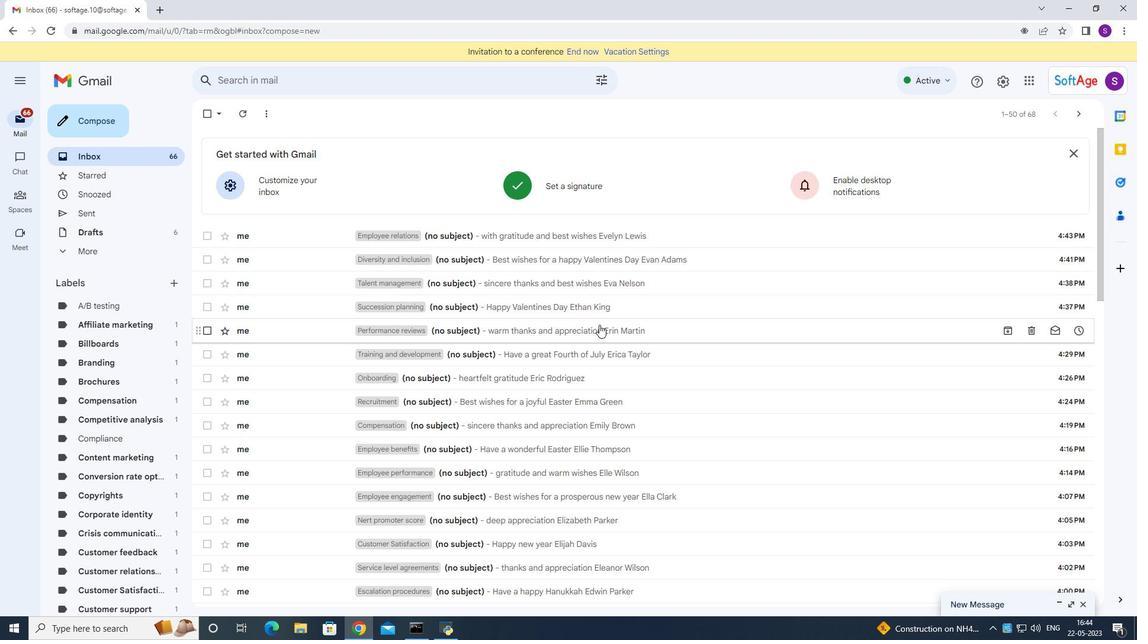 
Action: Mouse scrolled (602, 310) with delta (0, 0)
Screenshot: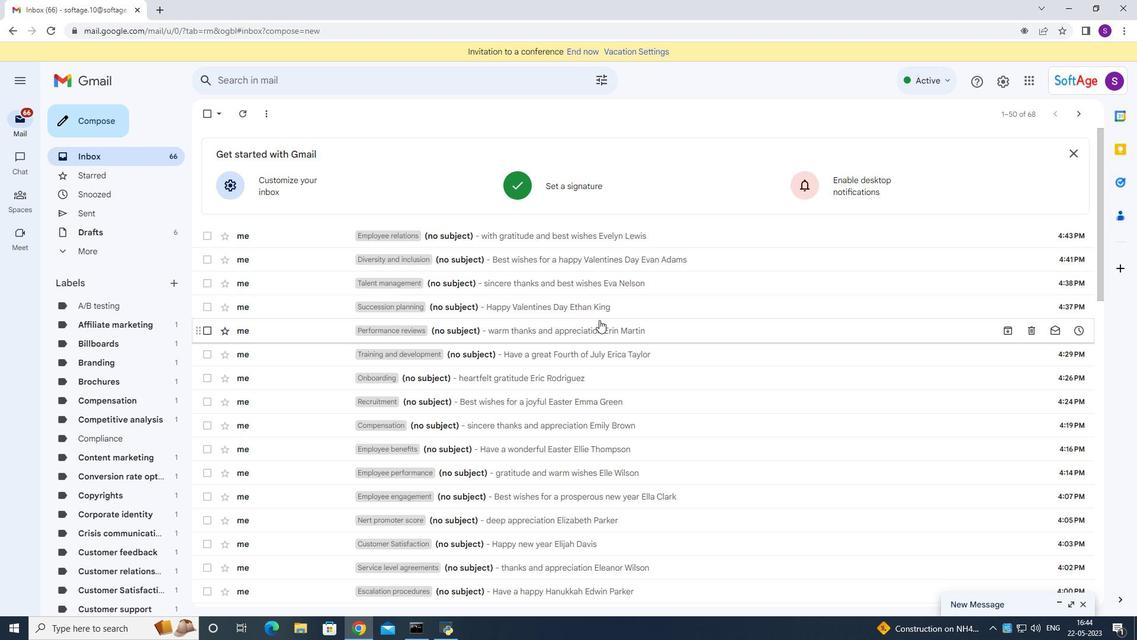 
Action: Mouse scrolled (602, 310) with delta (0, 0)
Screenshot: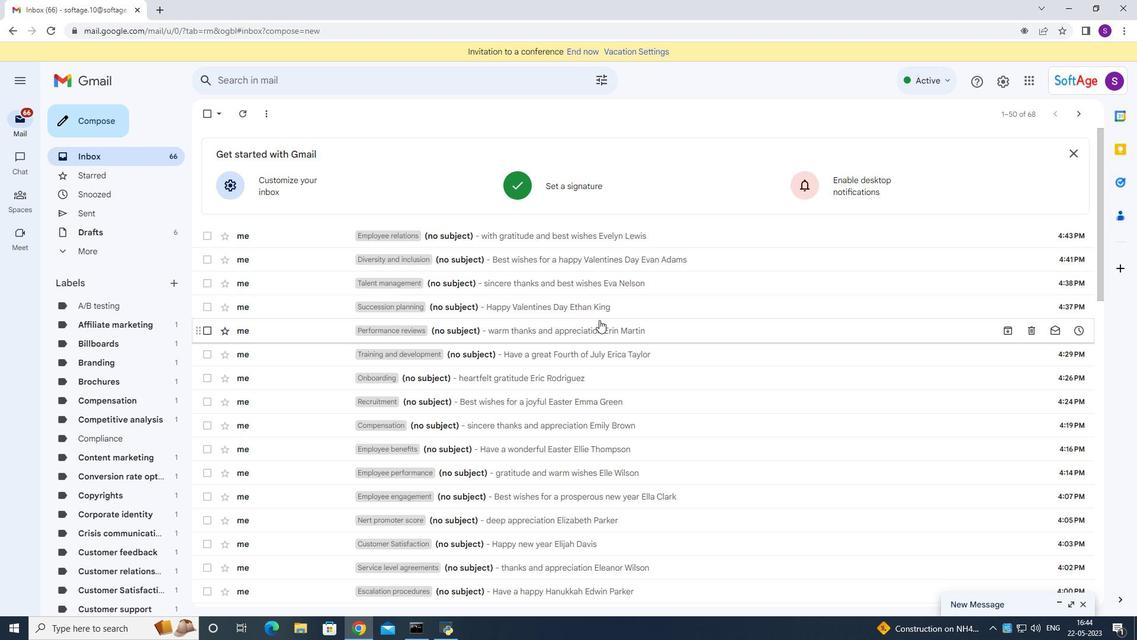 
Action: Mouse scrolled (602, 310) with delta (0, 0)
Screenshot: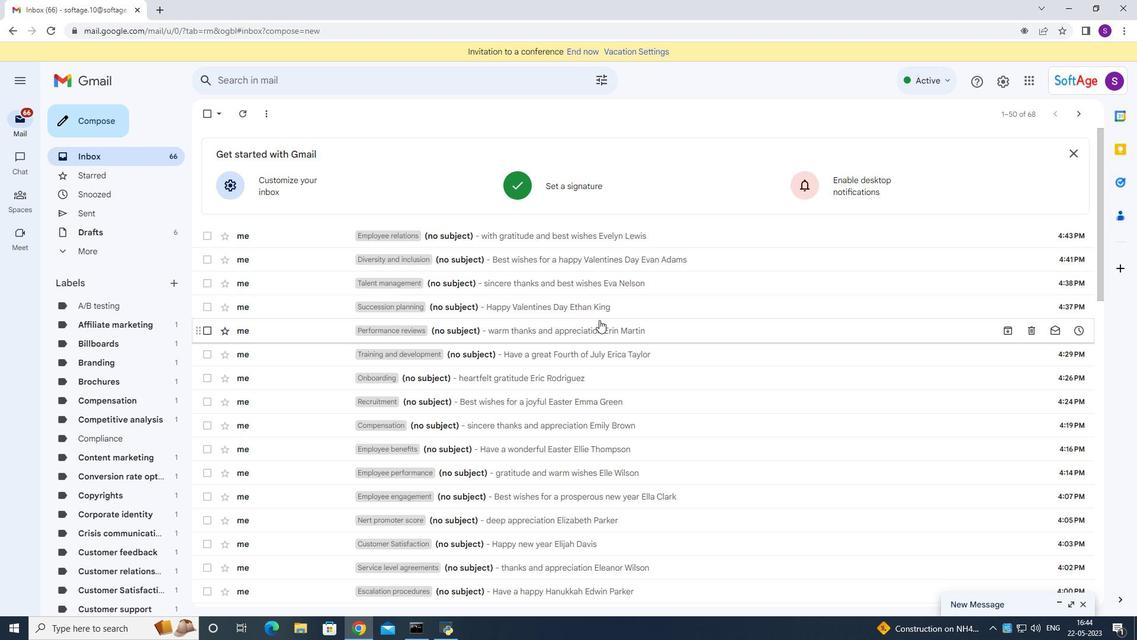 
Action: Mouse scrolled (602, 310) with delta (0, 0)
Screenshot: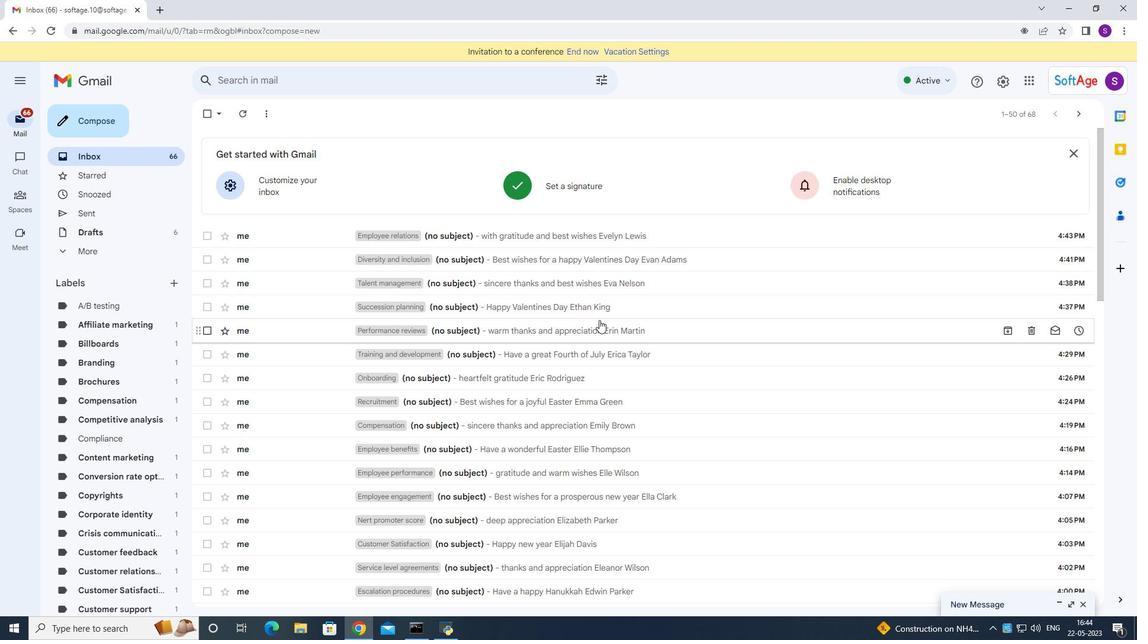 
Action: Mouse scrolled (602, 309) with delta (0, -1)
Screenshot: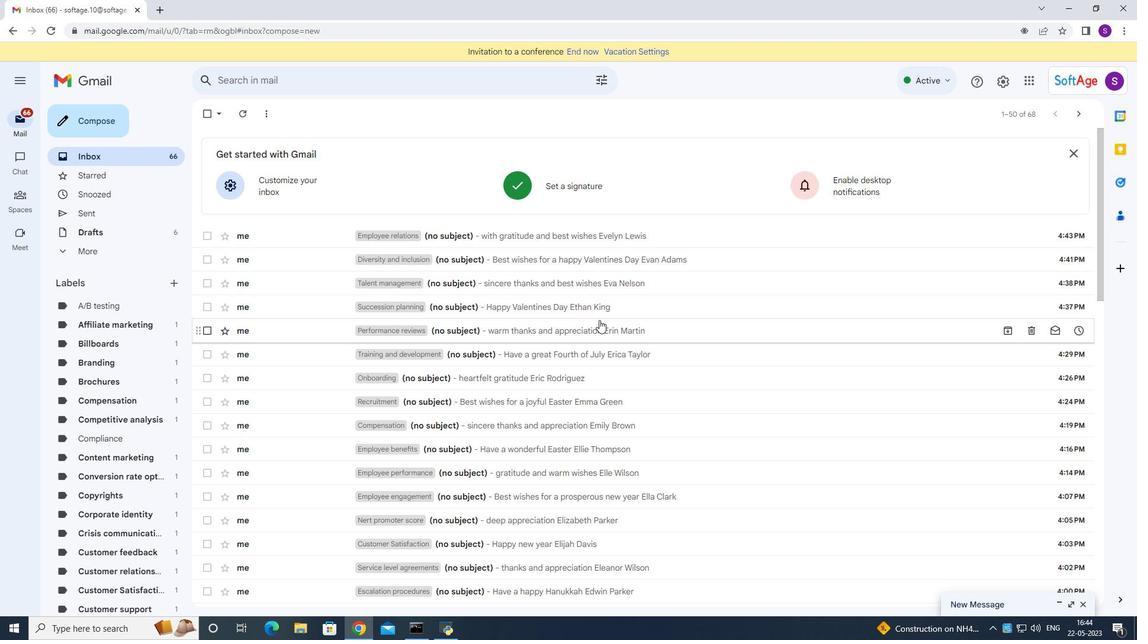 
Action: Mouse moved to (94, 113)
Screenshot: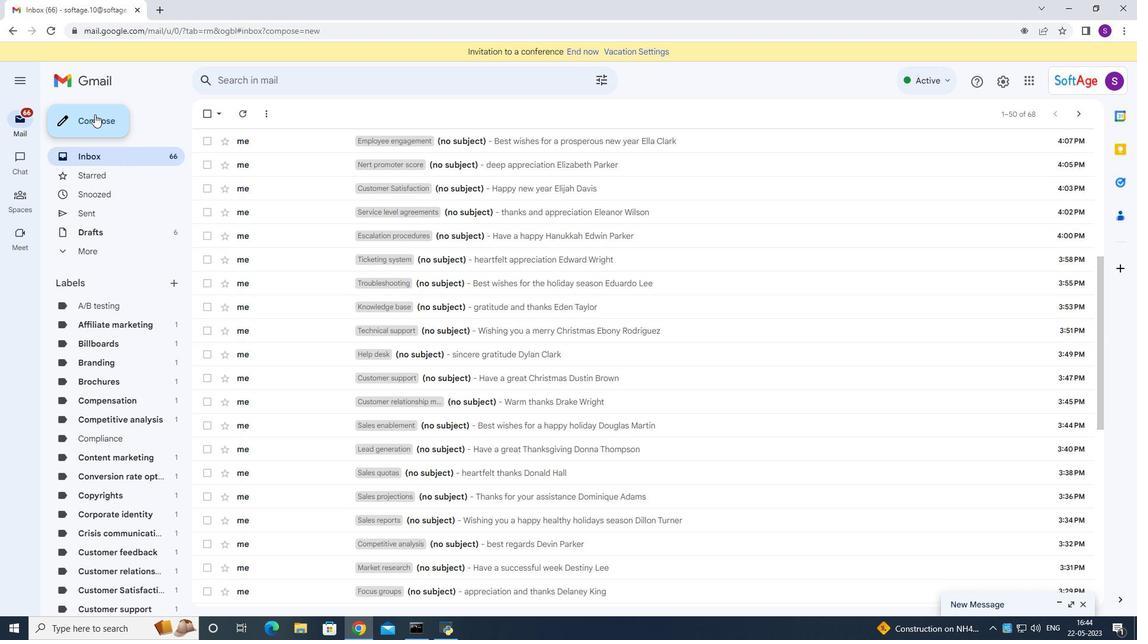 
Action: Mouse pressed left at (94, 113)
Screenshot: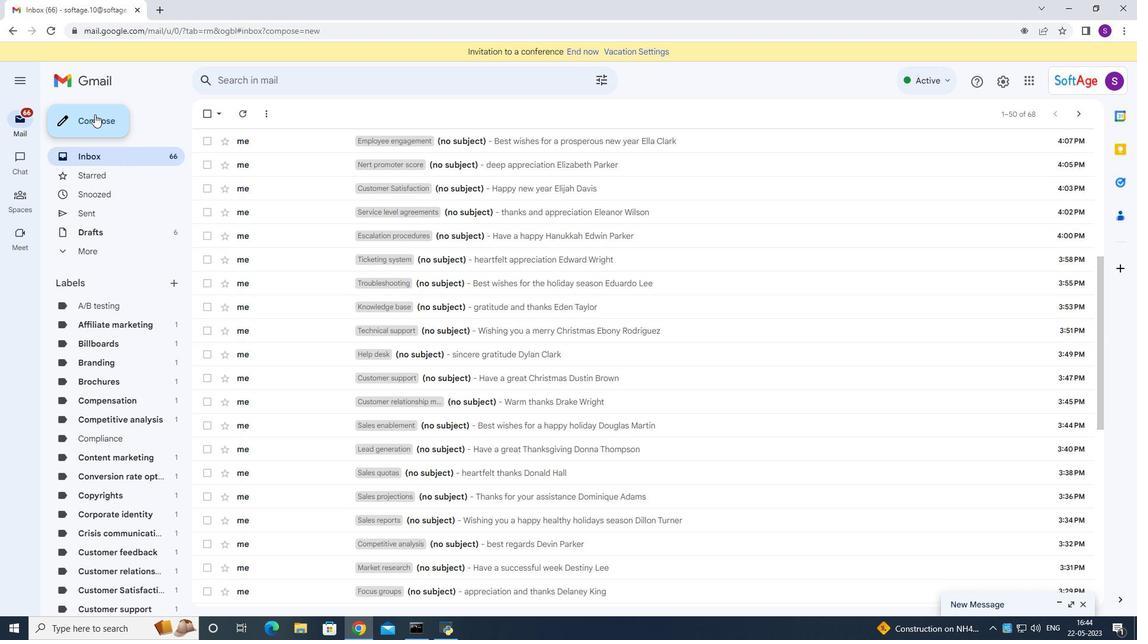 
Action: Mouse moved to (646, 293)
Screenshot: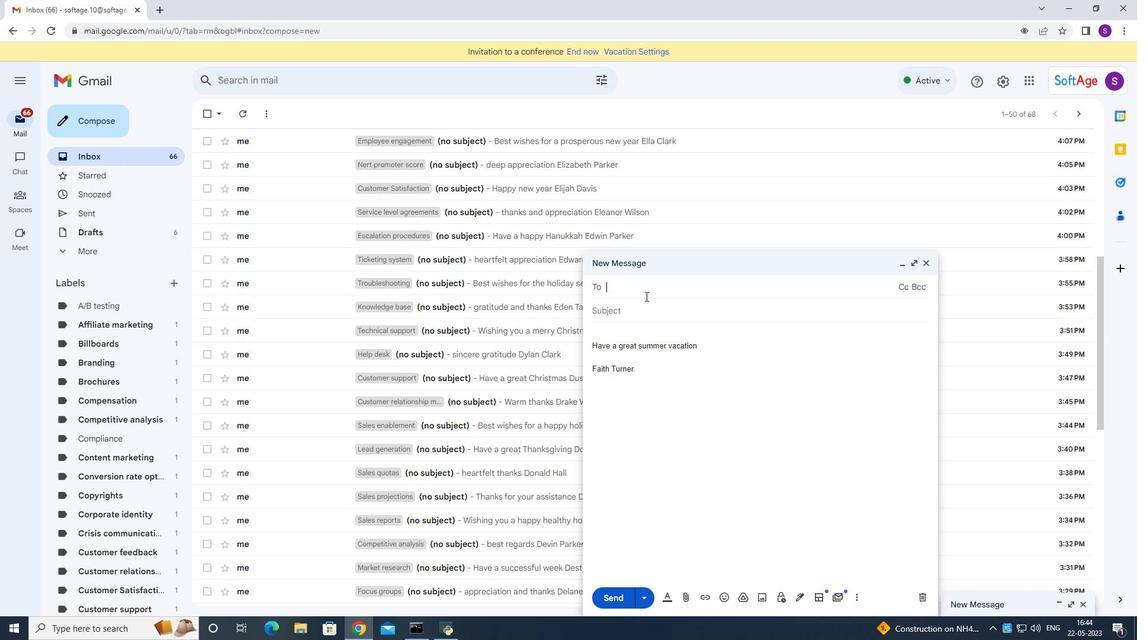 
Action: Mouse pressed left at (646, 293)
Screenshot: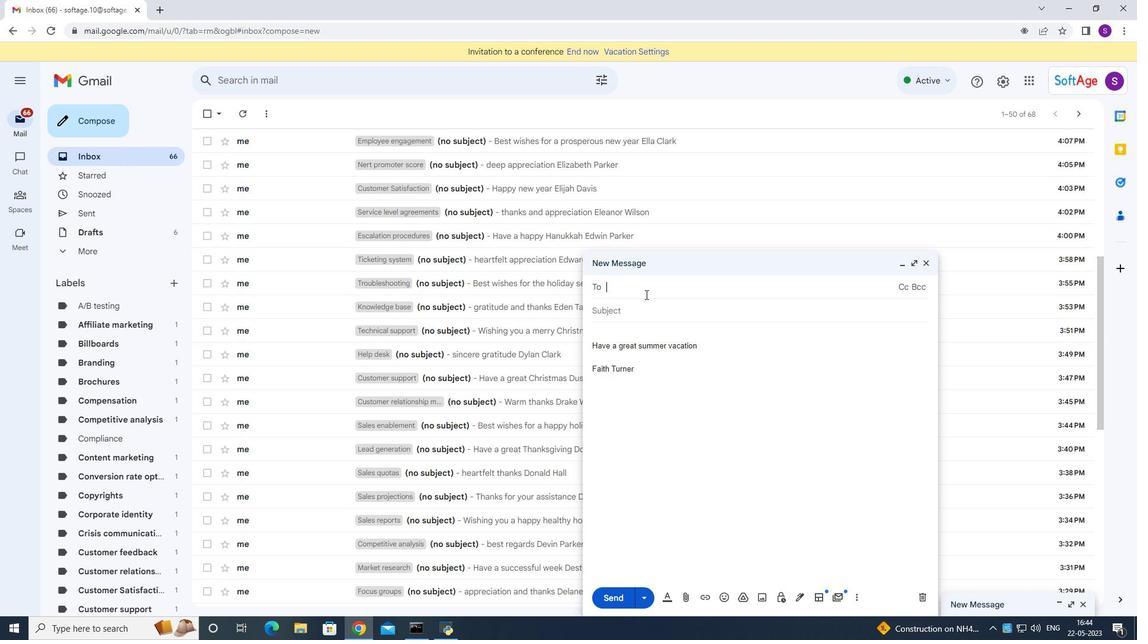 
Action: Mouse moved to (651, 296)
Screenshot: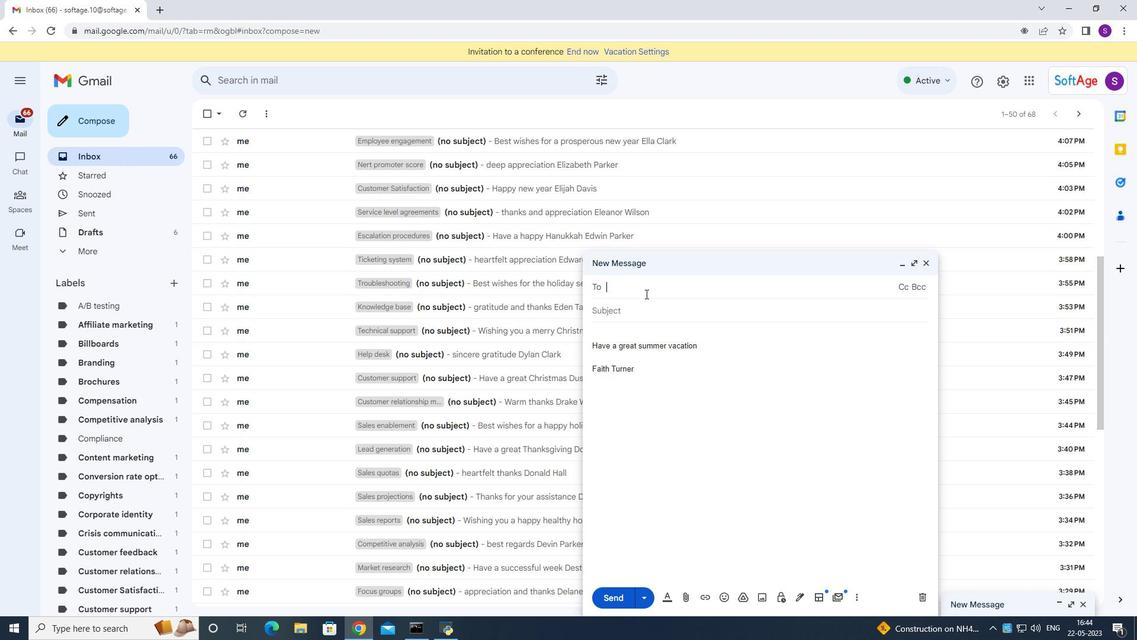 
Action: Key pressed <Key.shift>Sofyt<Key.backspace><Key.backspace>tage.10<Key.shift>@softage.net
Screenshot: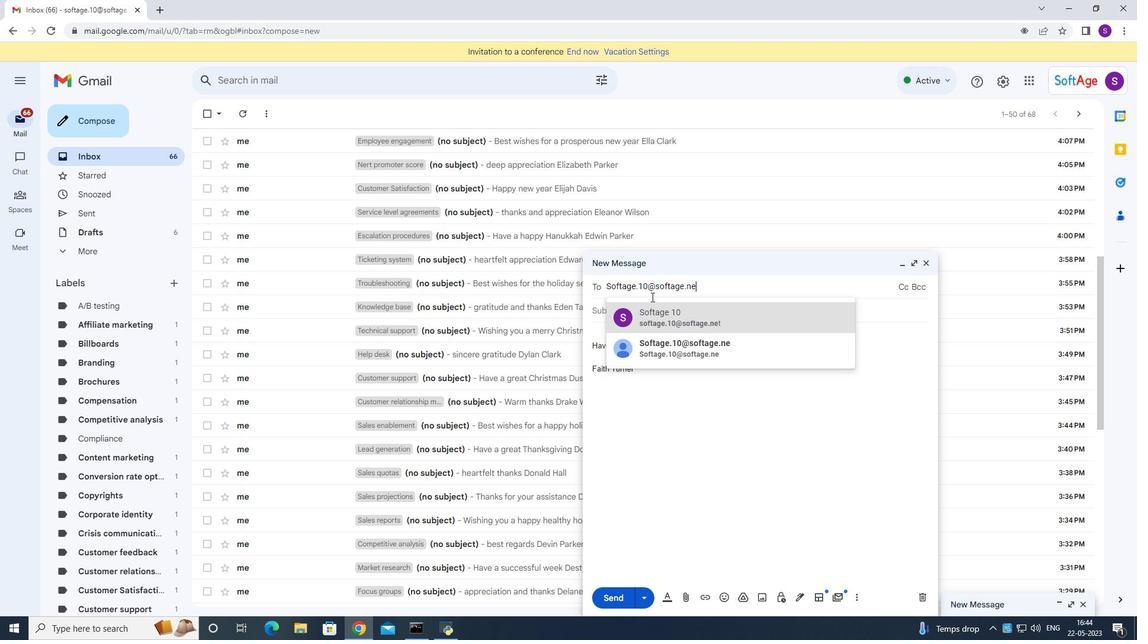 
Action: Mouse moved to (686, 322)
Screenshot: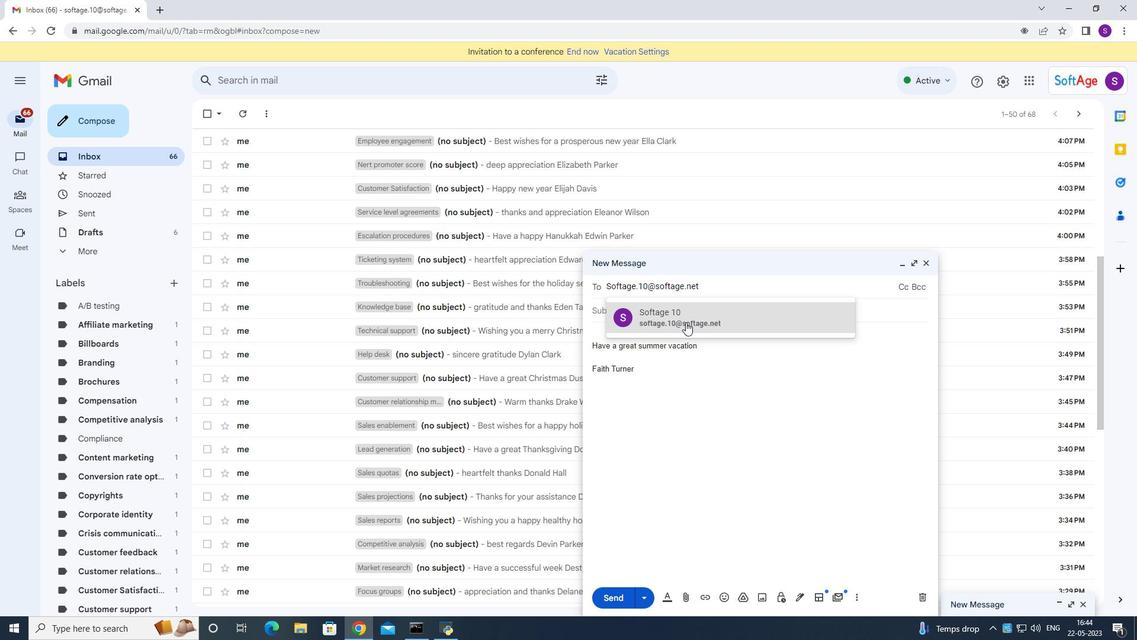 
Action: Mouse pressed left at (686, 322)
Screenshot: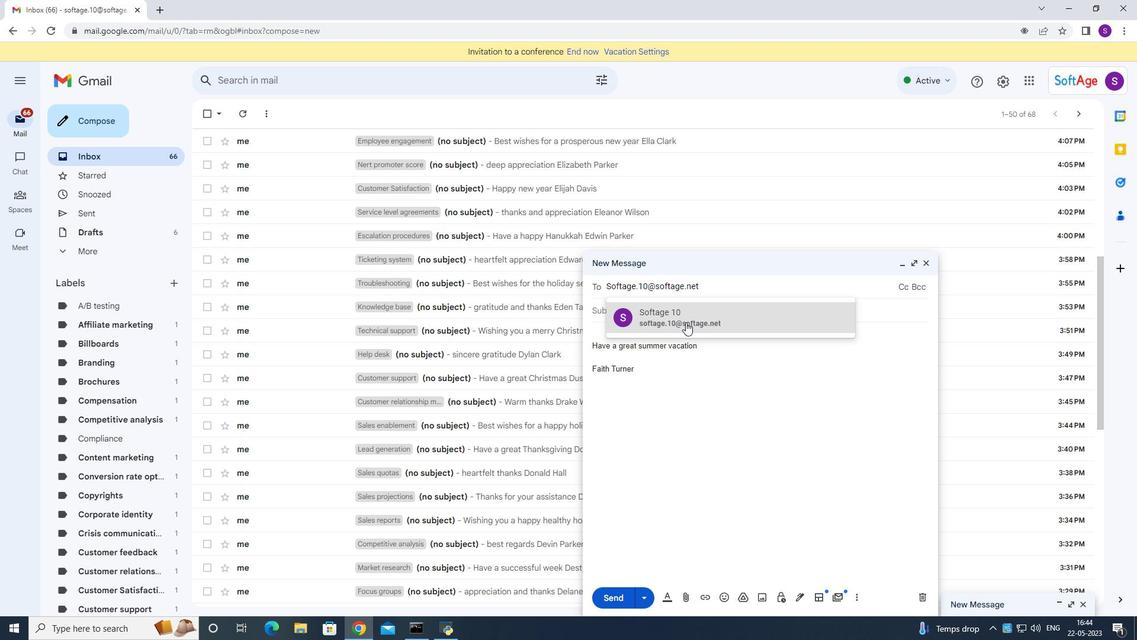 
Action: Mouse moved to (853, 596)
Screenshot: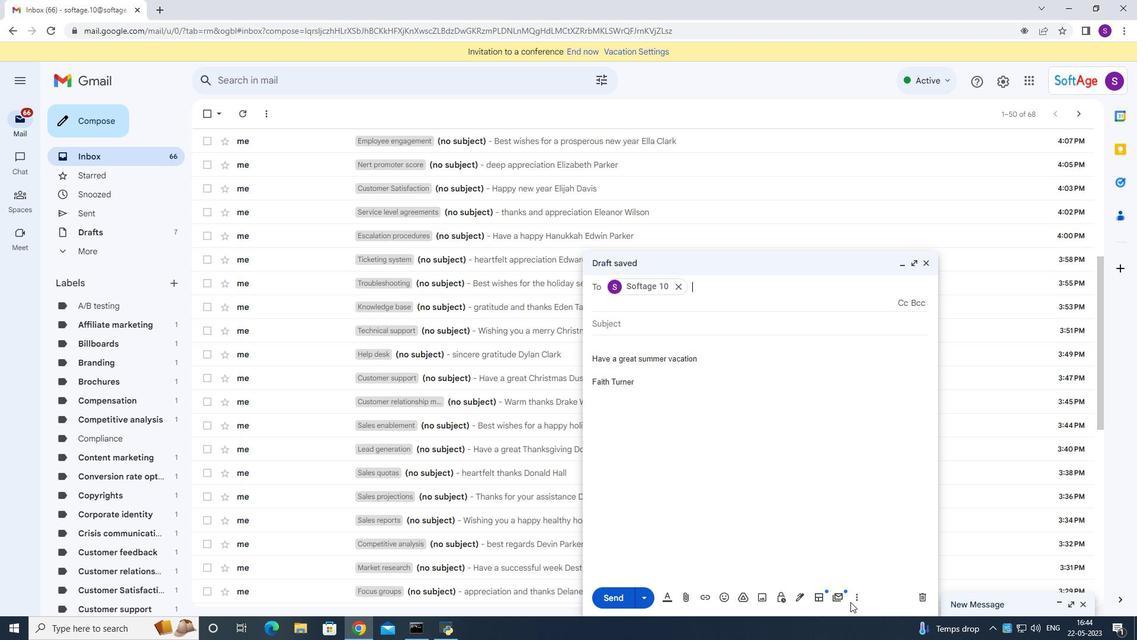 
Action: Mouse pressed left at (853, 596)
Screenshot: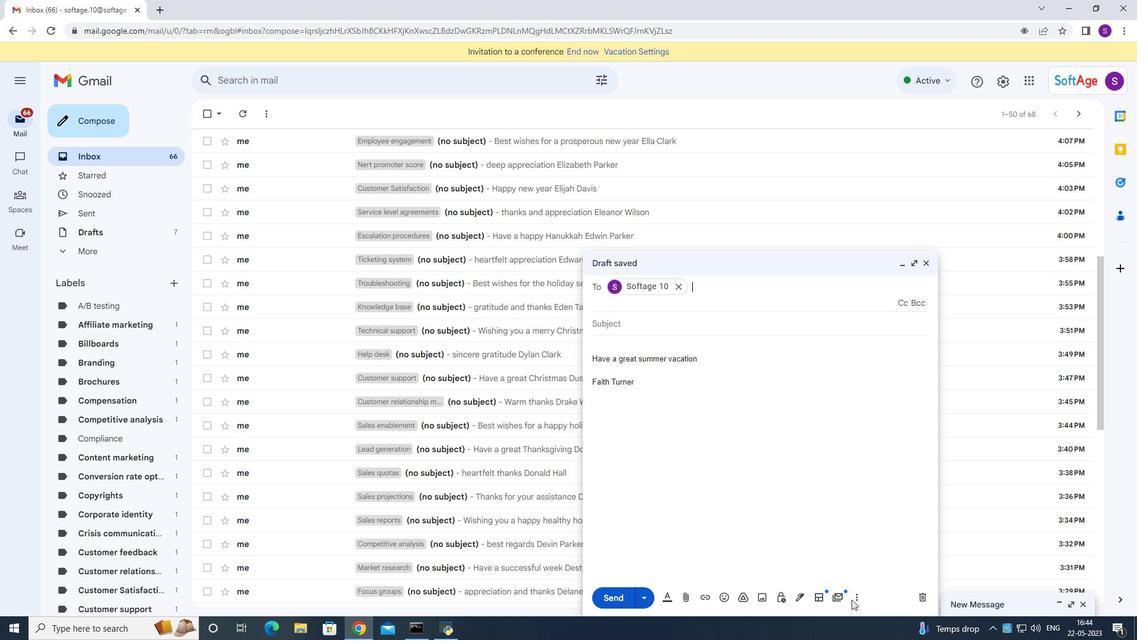
Action: Mouse moved to (858, 599)
Screenshot: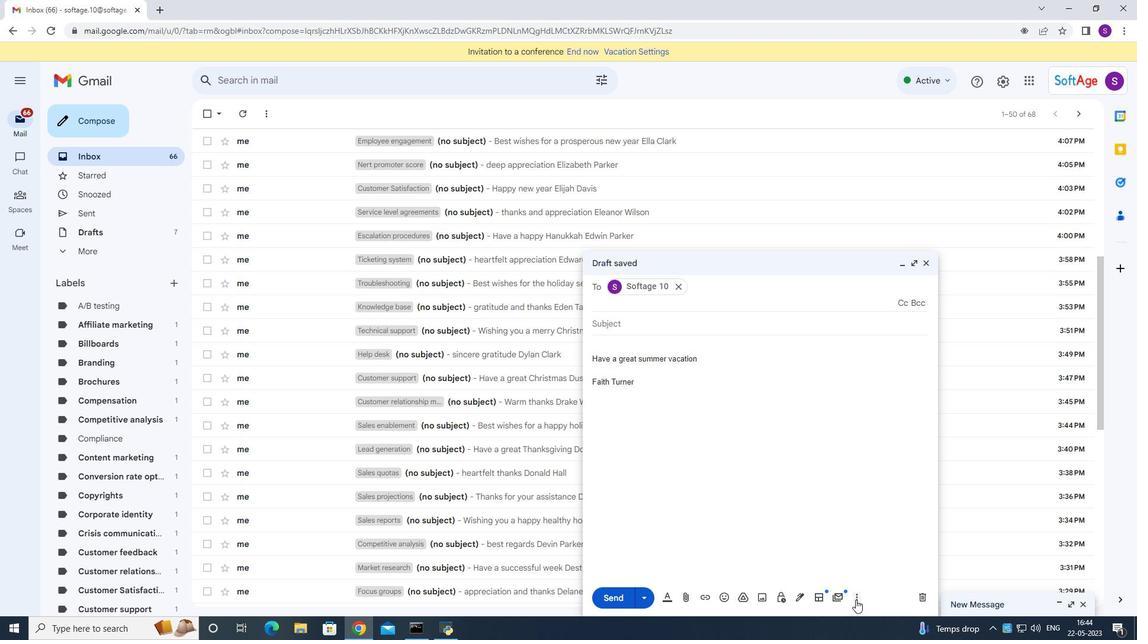 
Action: Mouse pressed left at (858, 599)
Screenshot: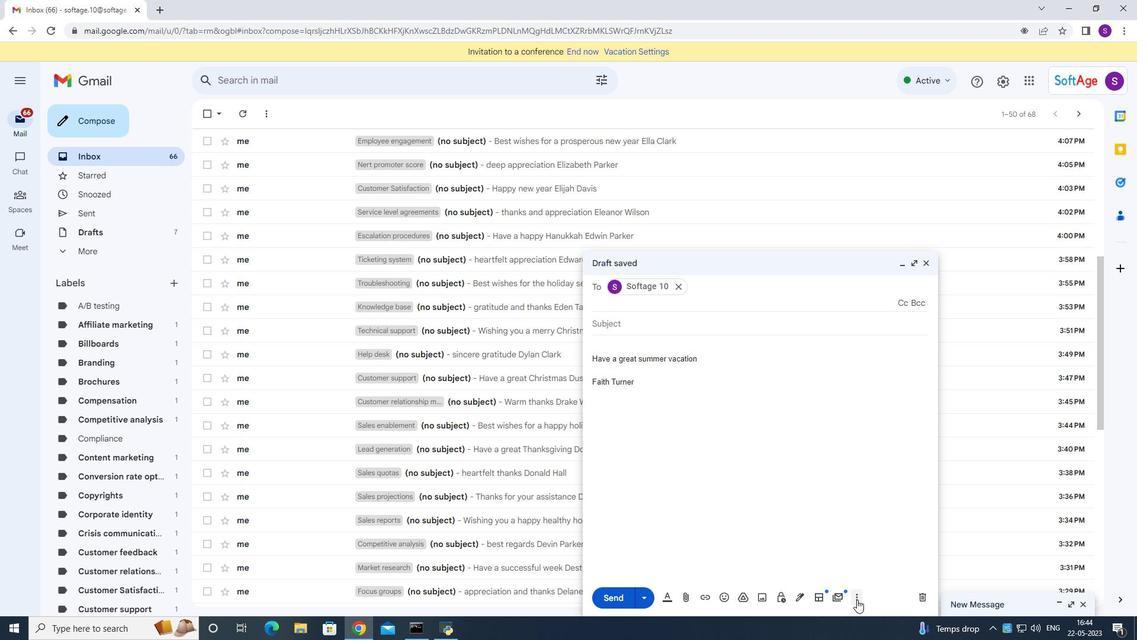 
Action: Mouse moved to (895, 490)
Screenshot: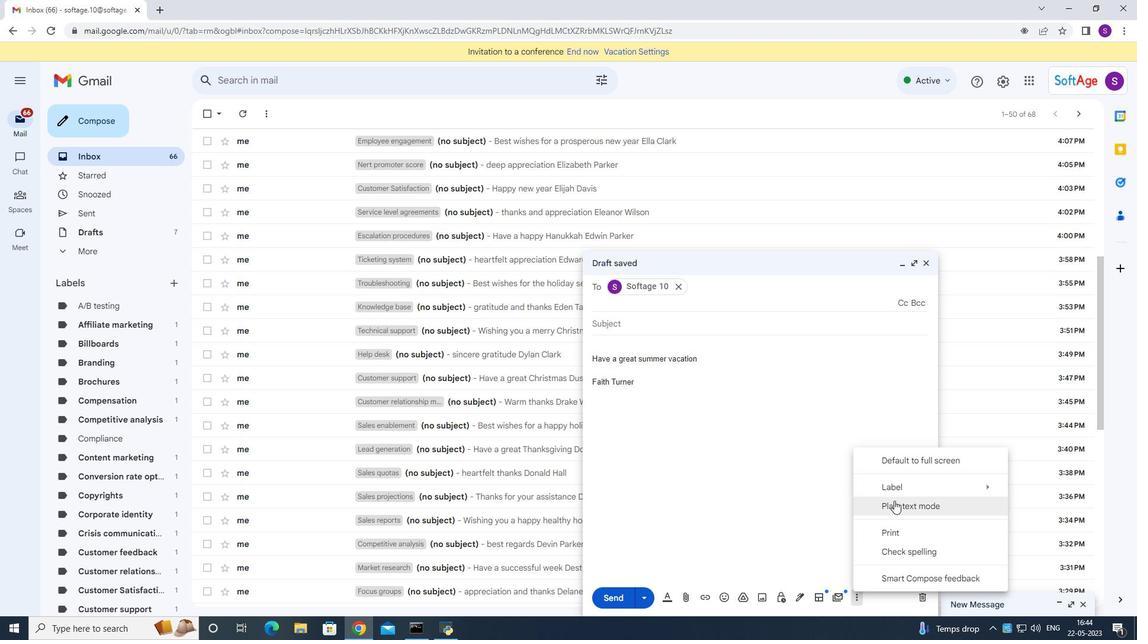 
Action: Mouse pressed left at (895, 490)
Screenshot: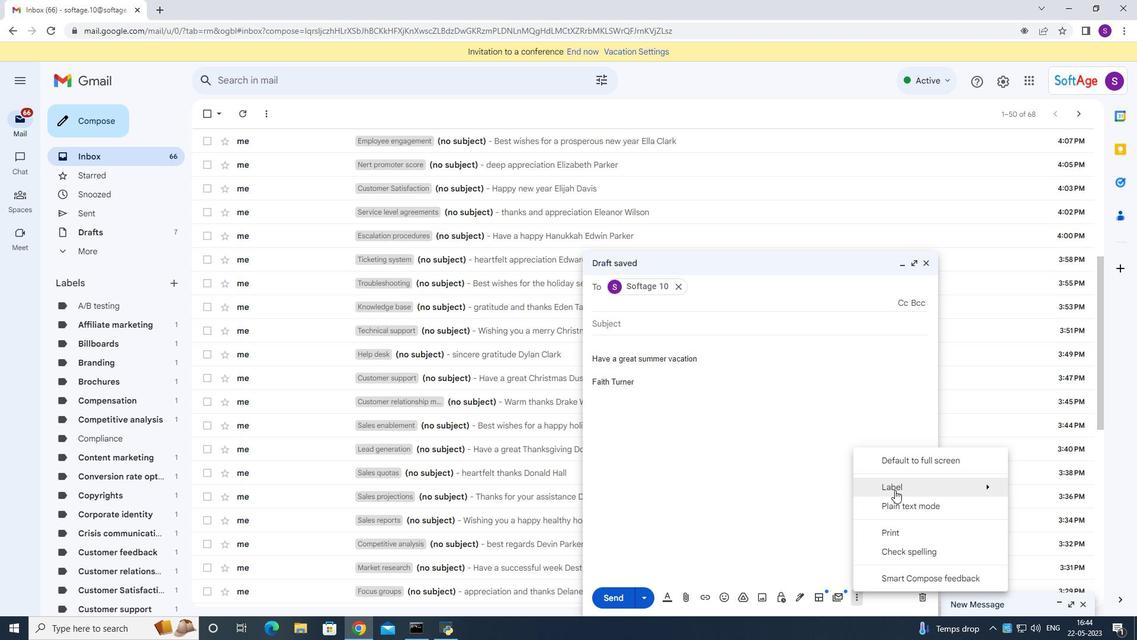 
Action: Mouse moved to (726, 467)
Screenshot: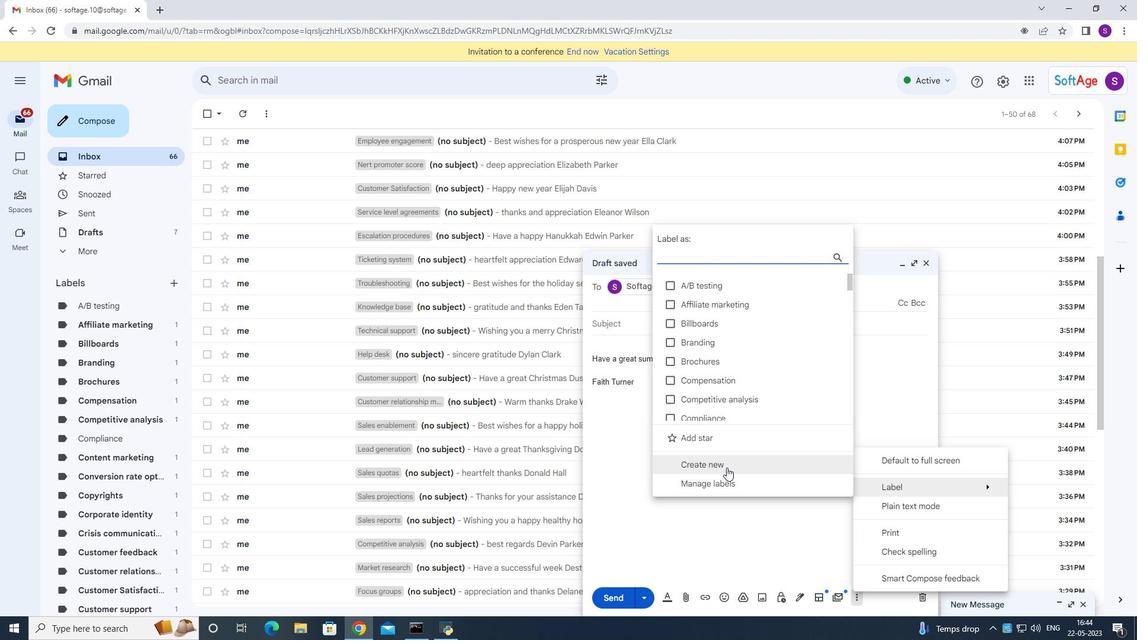 
Action: Mouse pressed left at (726, 467)
Screenshot: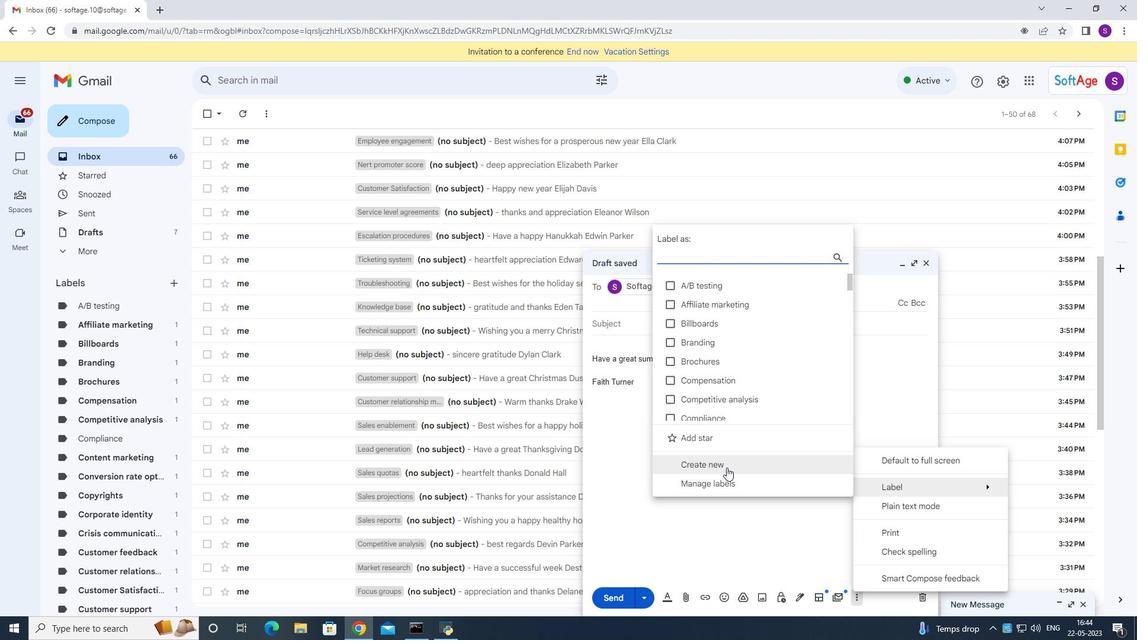 
Action: Mouse moved to (721, 462)
Screenshot: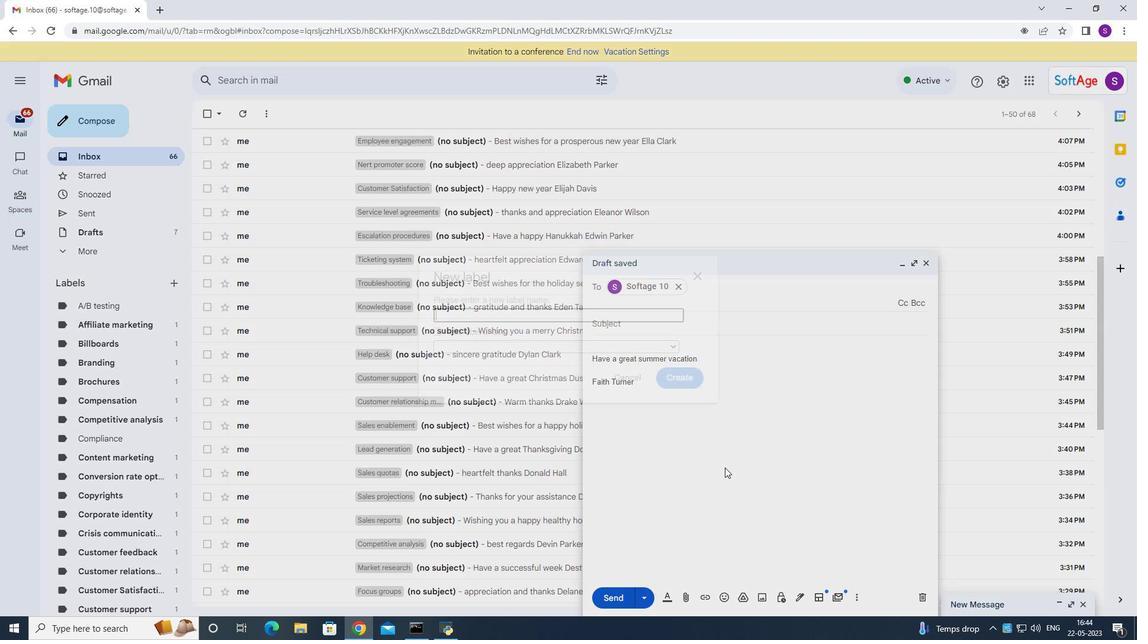 
Action: Key pressed <Key.shift>Human<Key.space><Key.shift>
Screenshot: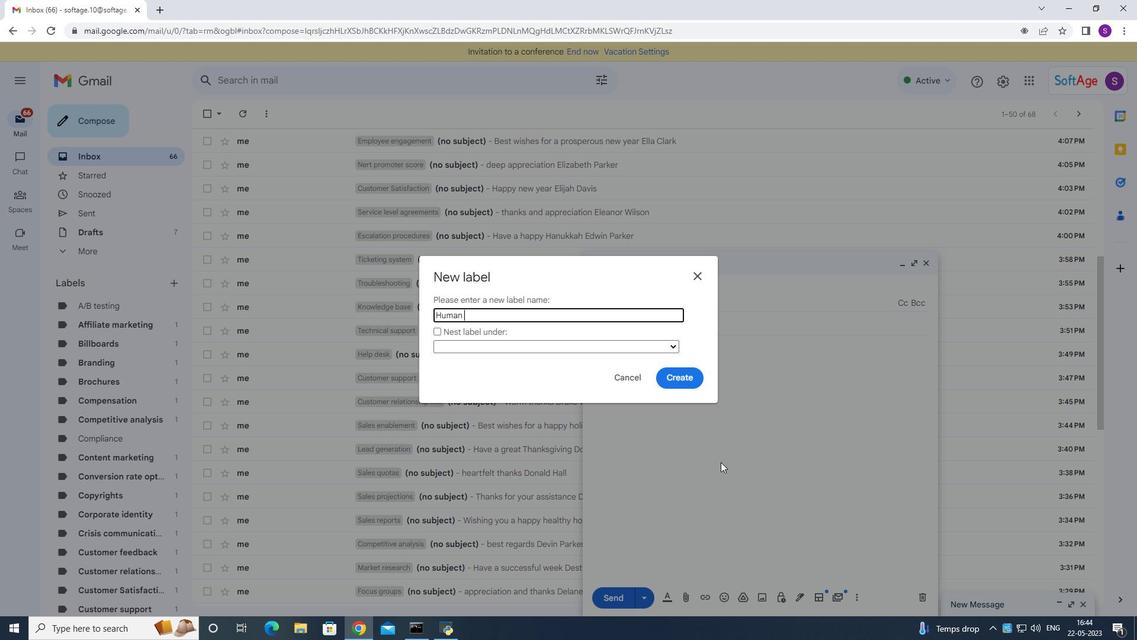 
Action: Mouse moved to (720, 462)
Screenshot: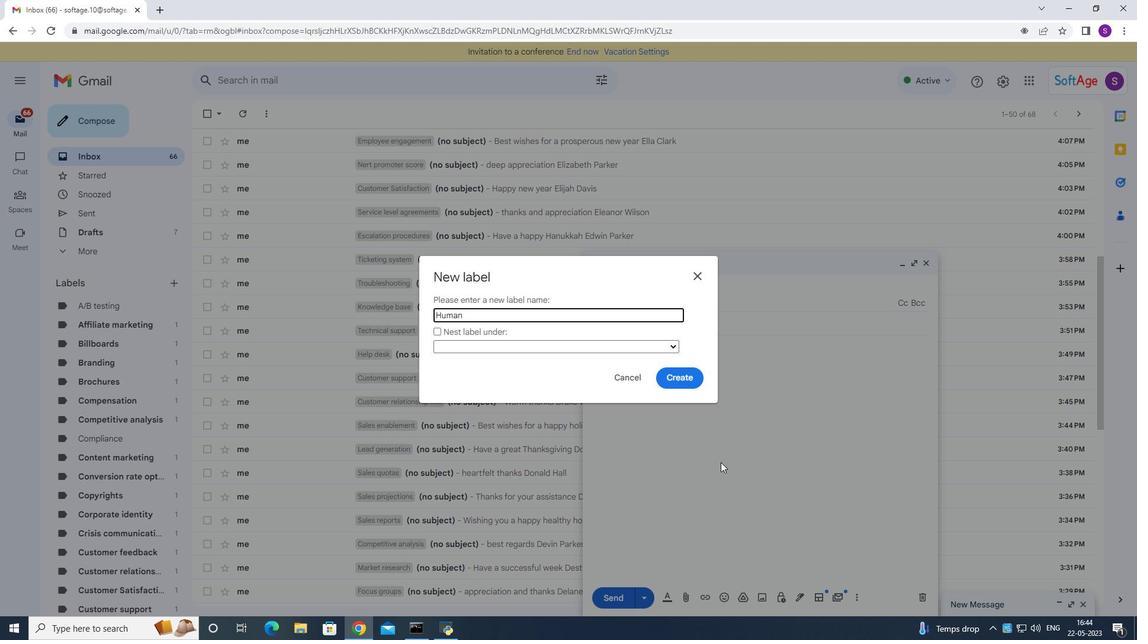 
Action: Key pressed <Key.space>re<Key.backspace><Key.backspace>resources<Key.space>policies<Key.space>
Screenshot: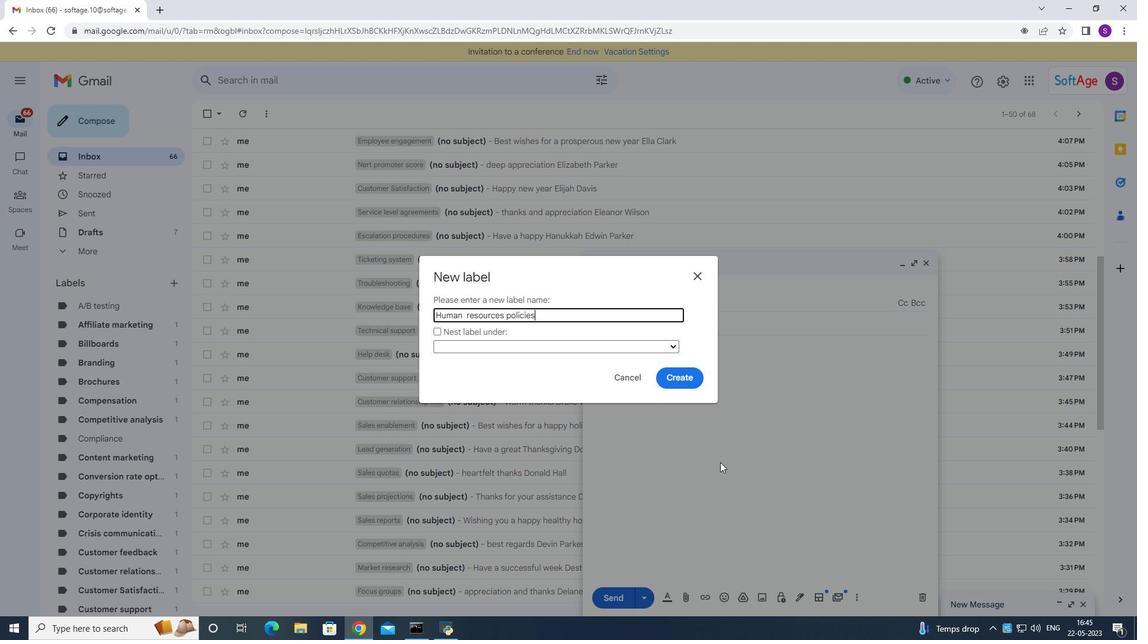 
Action: Mouse moved to (683, 379)
Screenshot: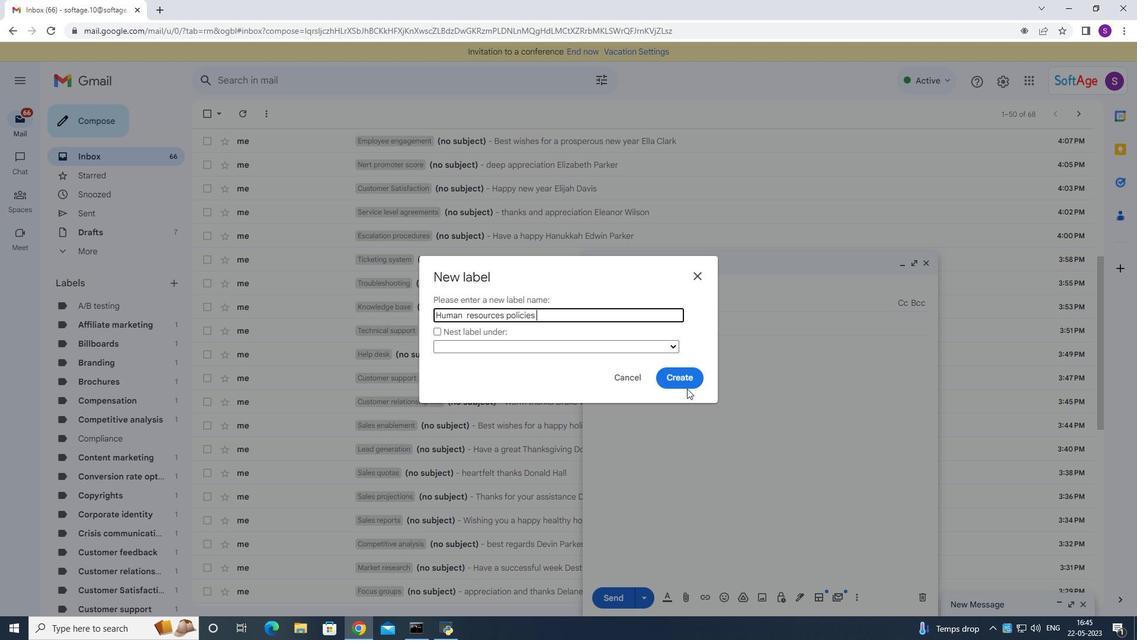 
Action: Mouse pressed left at (683, 379)
Screenshot: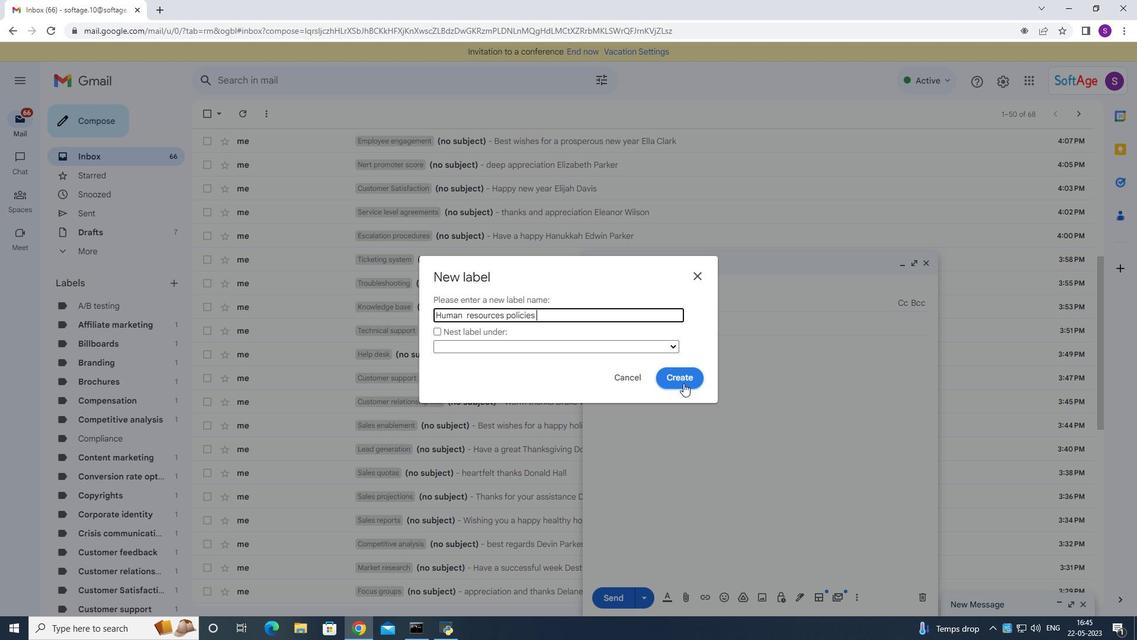 
Action: Mouse moved to (616, 598)
Screenshot: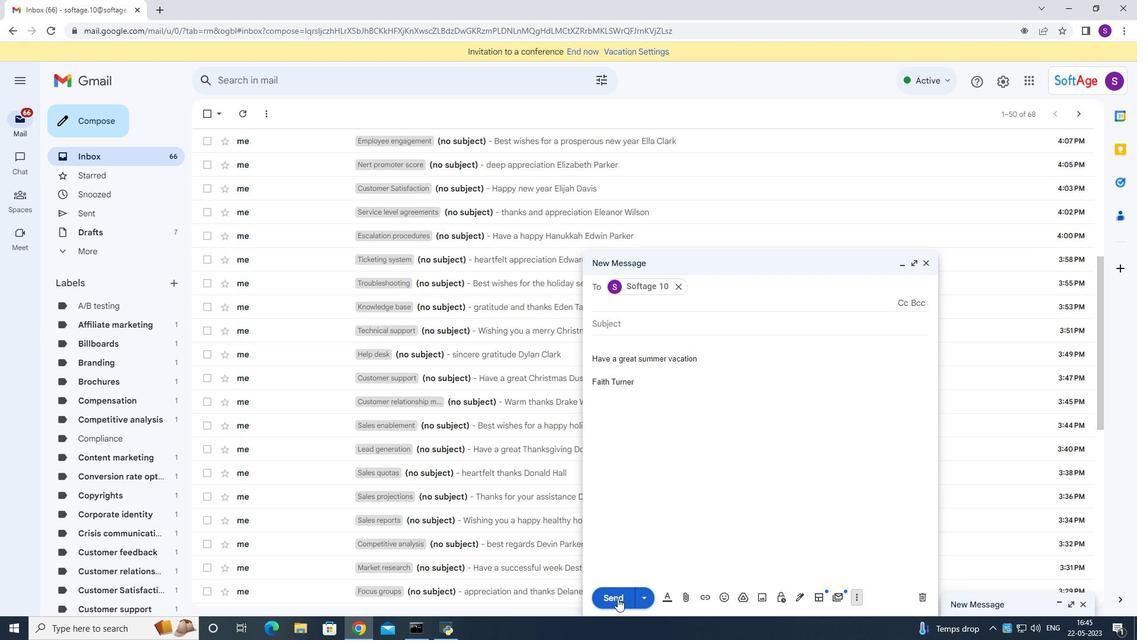 
Action: Mouse pressed left at (616, 598)
Screenshot: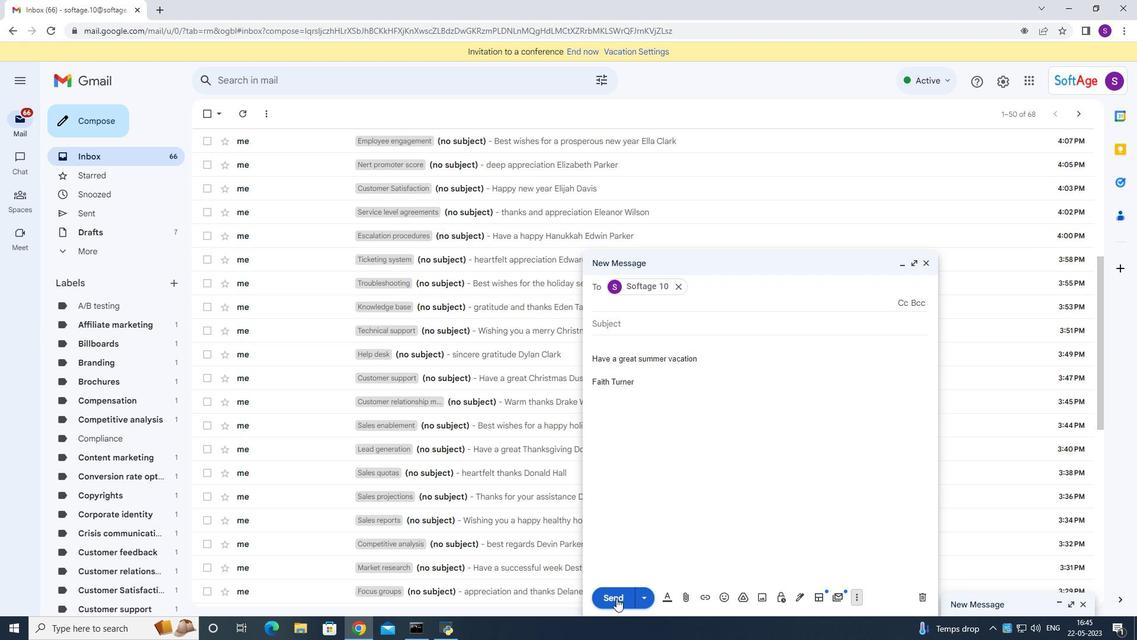 
Action: Mouse moved to (729, 442)
Screenshot: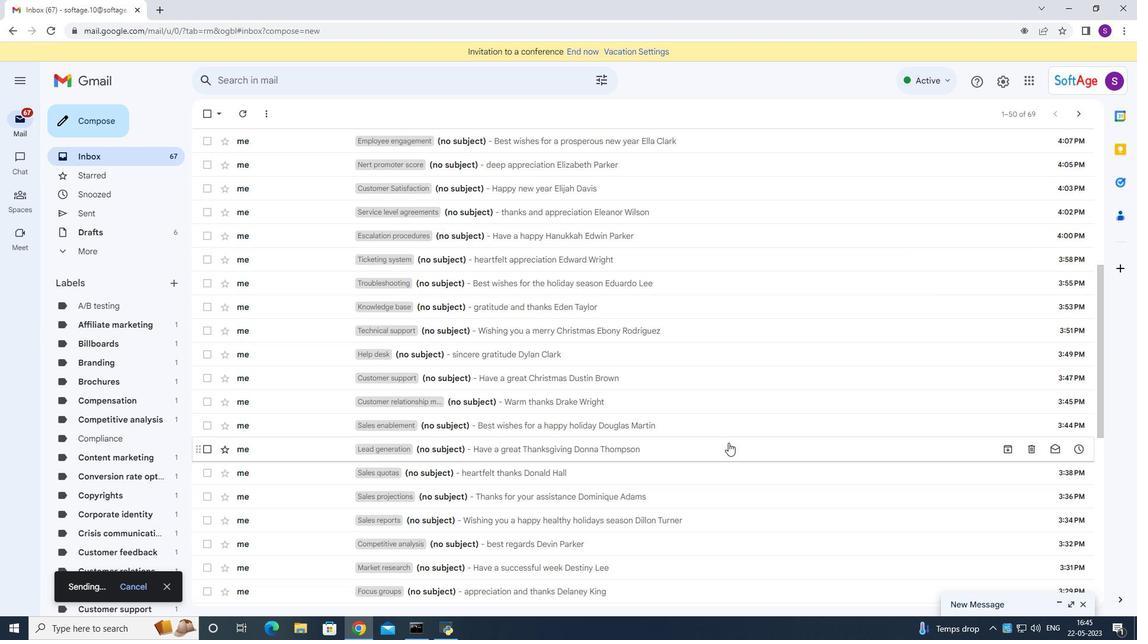 
